 Task: Look for space in Shorāpur, India from 15th June, 2023 to 21st June, 2023 for 5 adults in price range Rs.14000 to Rs.25000. Place can be entire place with 3 bedrooms having 3 beds and 3 bathrooms. Property type can be house, flat, guest house. Booking option can be shelf check-in. Required host language is English.
Action: Mouse moved to (471, 73)
Screenshot: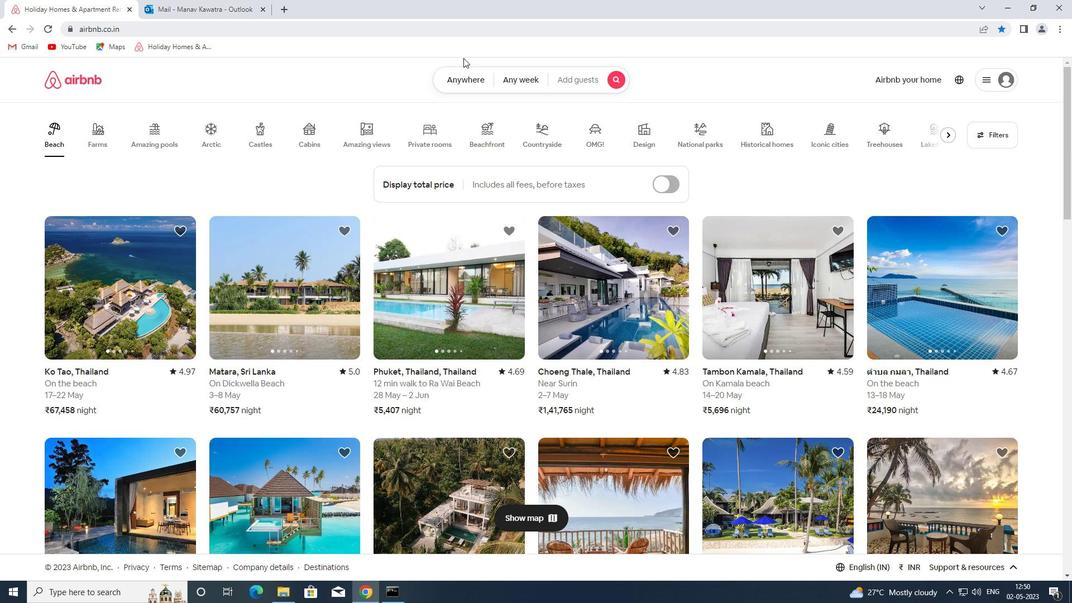 
Action: Mouse pressed left at (471, 73)
Screenshot: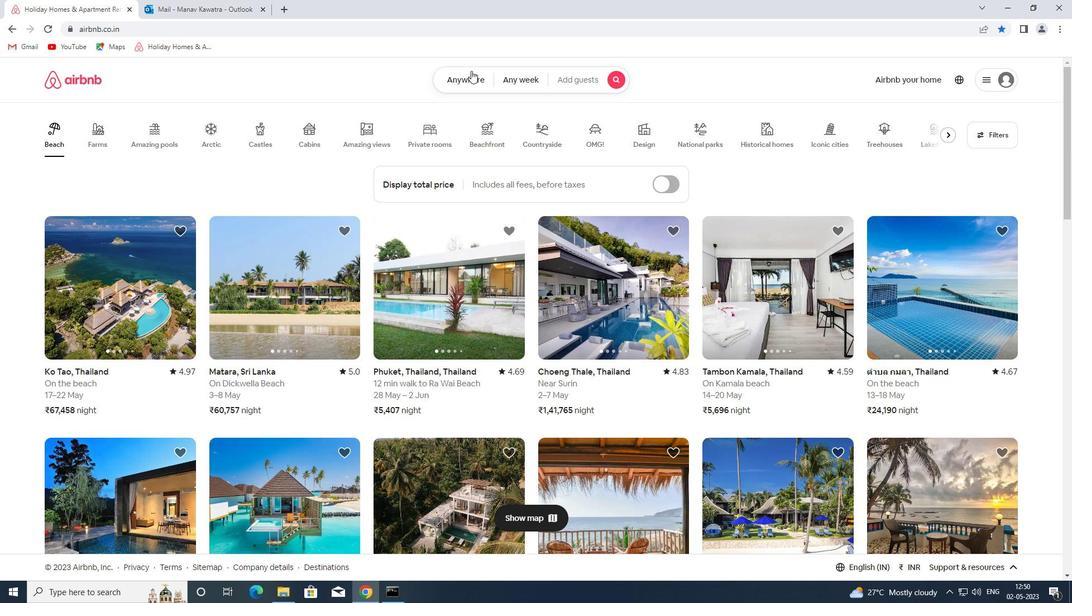 
Action: Mouse moved to (398, 125)
Screenshot: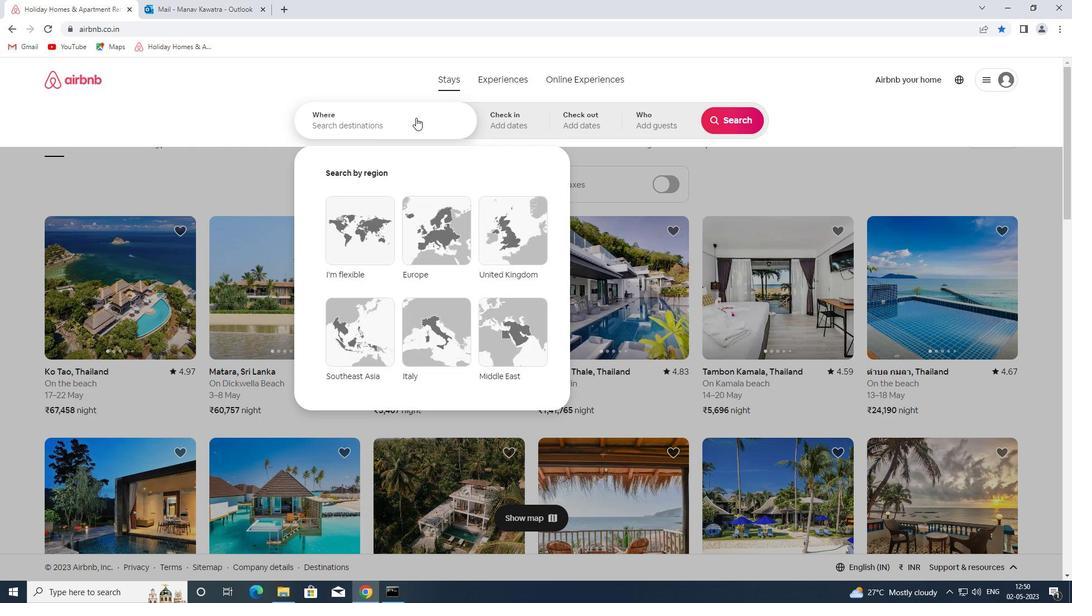 
Action: Mouse pressed left at (398, 125)
Screenshot: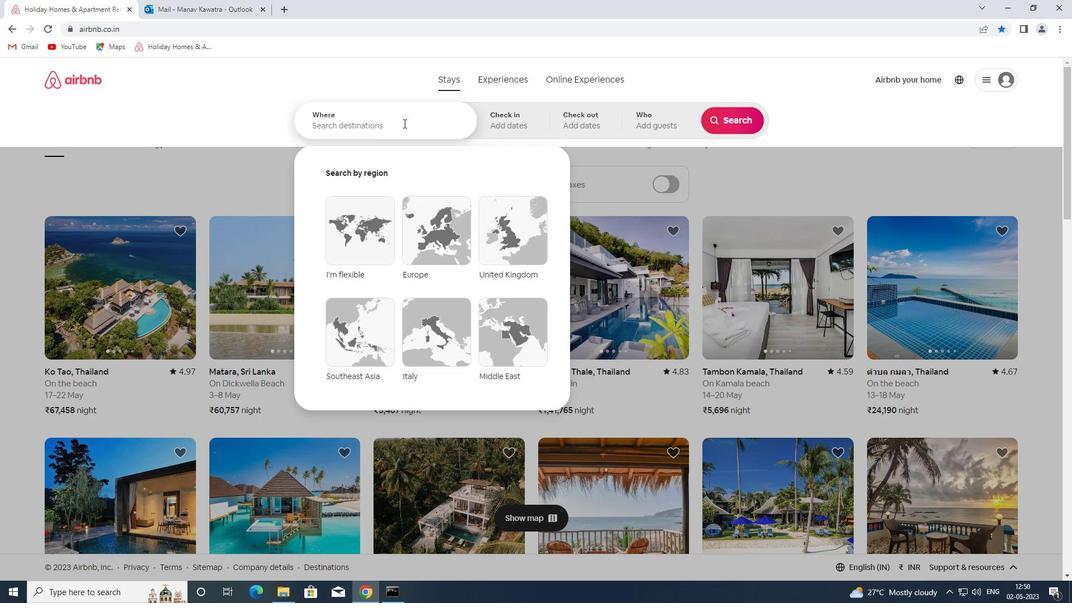 
Action: Mouse moved to (418, 121)
Screenshot: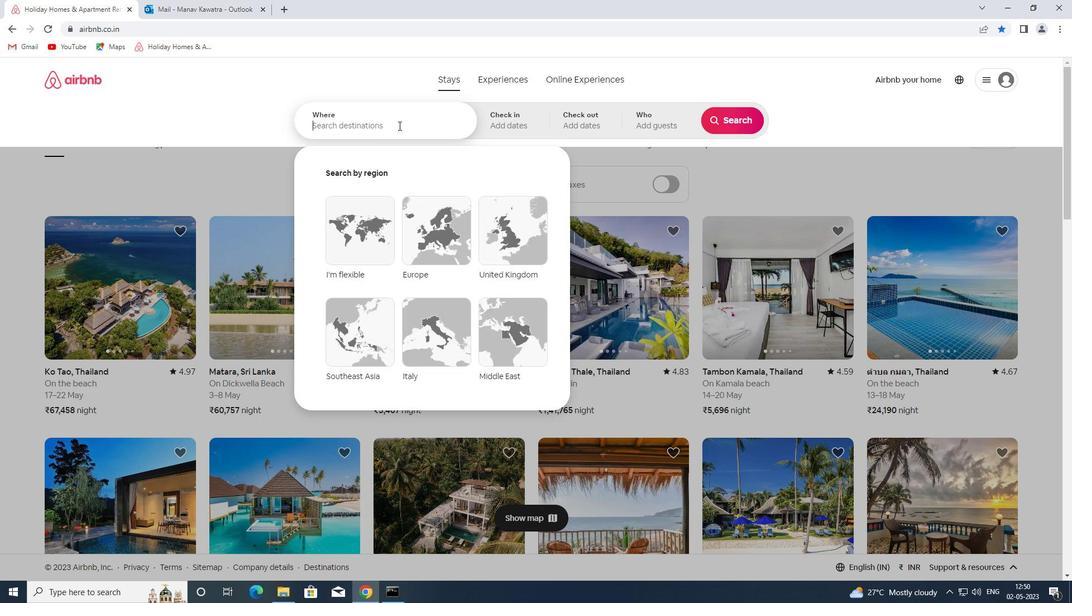 
Action: Key pressed shorapur<Key.space>india<Key.enter>
Screenshot: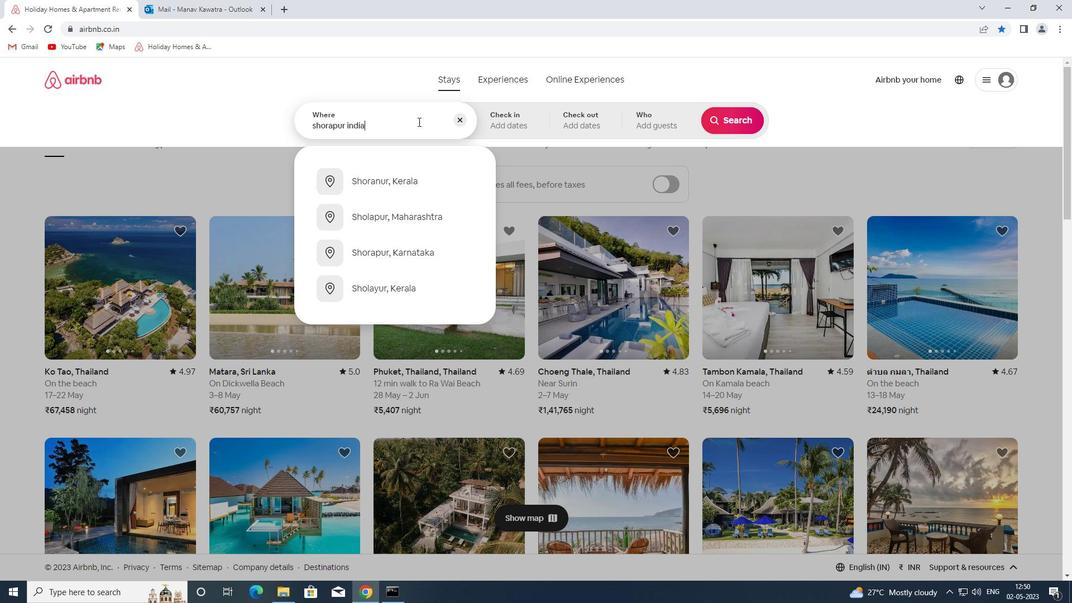 
Action: Mouse moved to (669, 311)
Screenshot: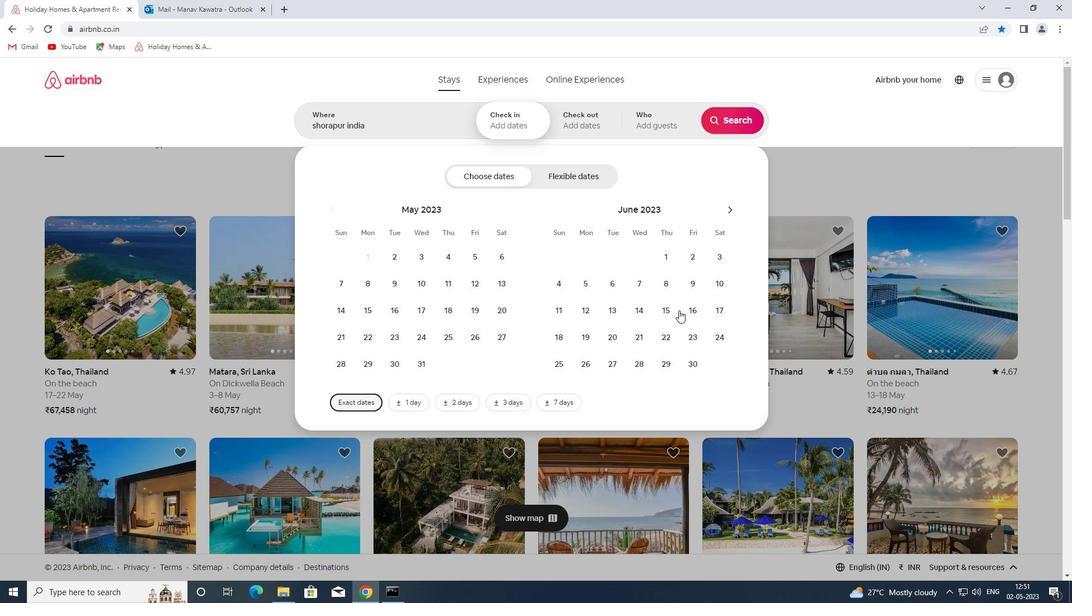 
Action: Mouse pressed left at (669, 311)
Screenshot: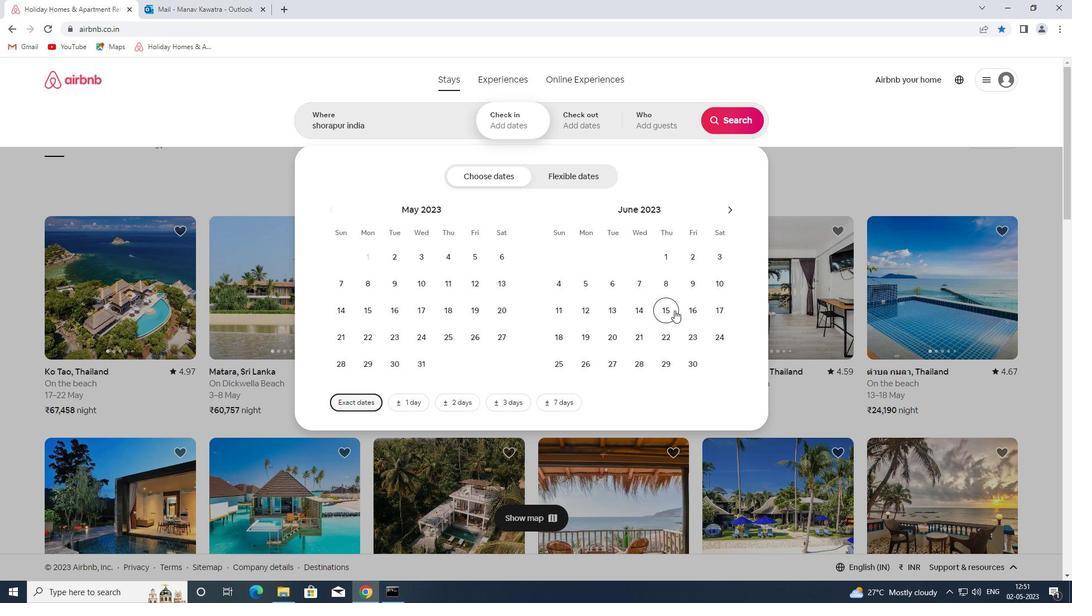 
Action: Mouse moved to (630, 341)
Screenshot: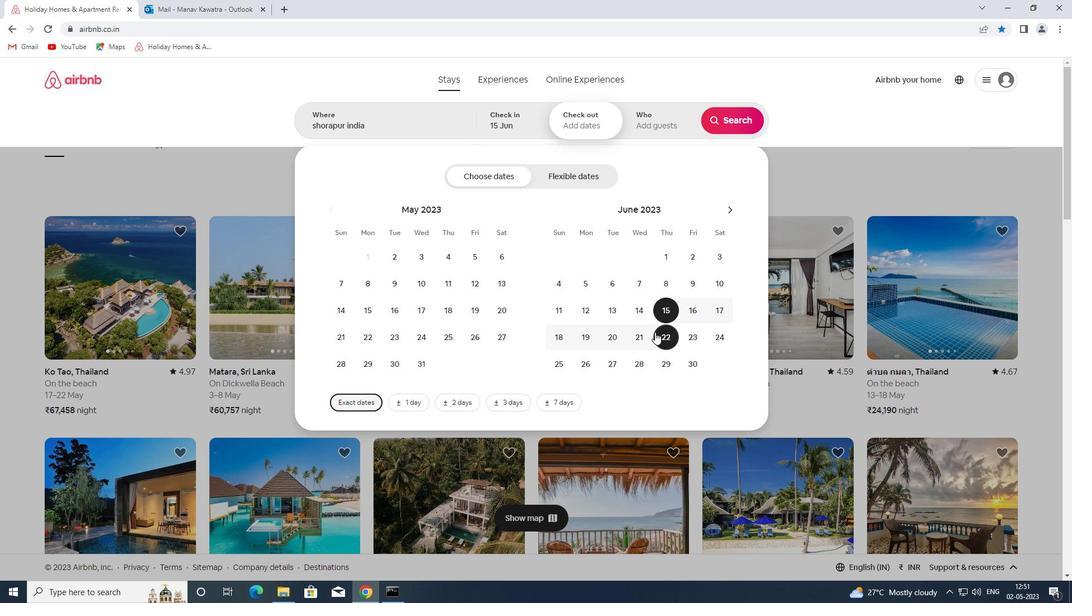 
Action: Mouse pressed left at (630, 341)
Screenshot: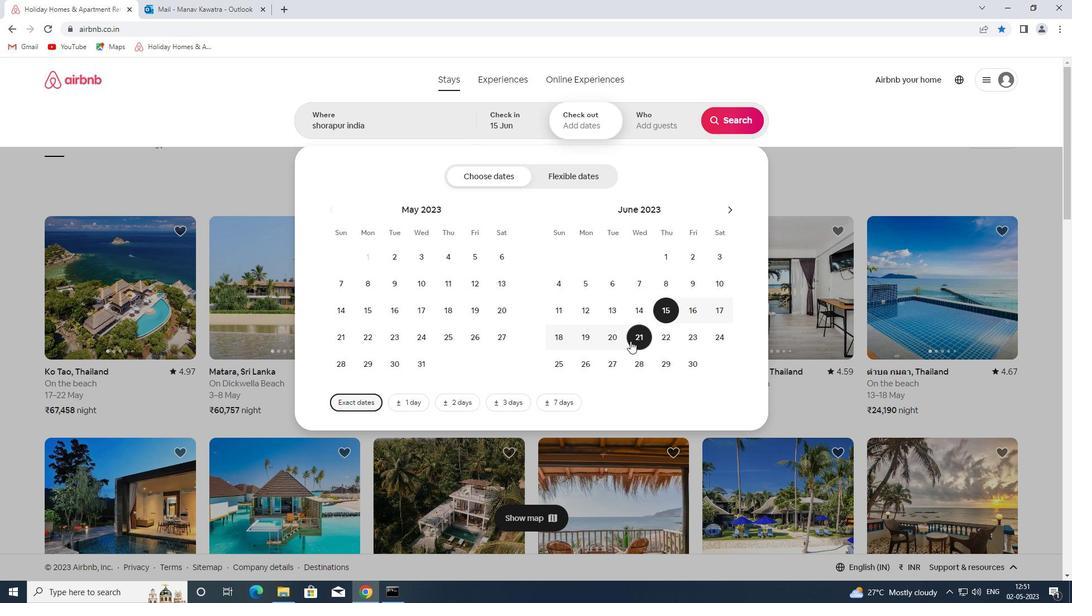 
Action: Mouse moved to (663, 121)
Screenshot: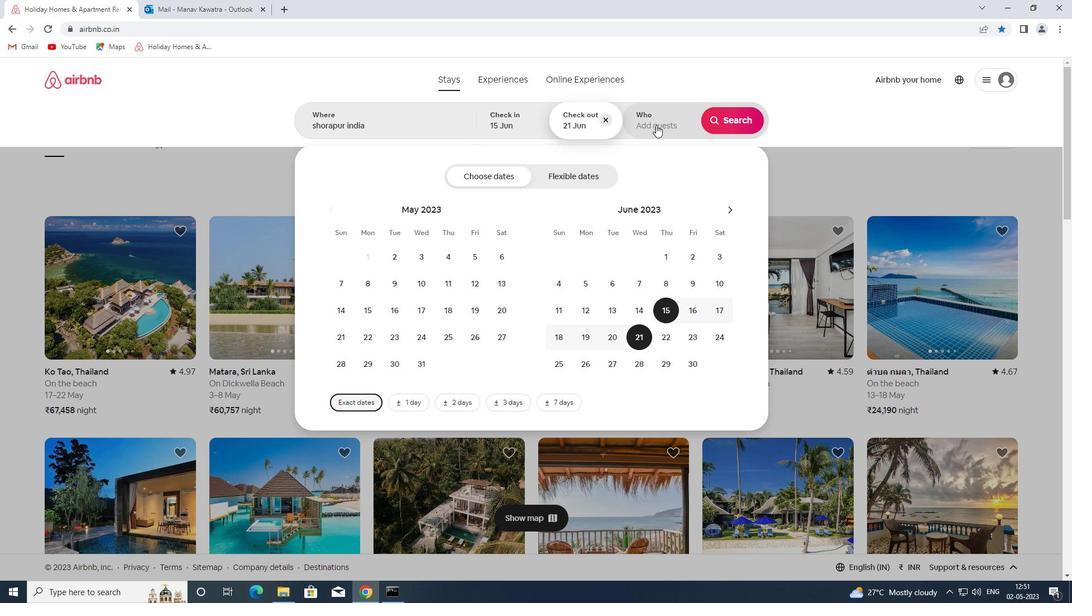 
Action: Mouse pressed left at (663, 121)
Screenshot: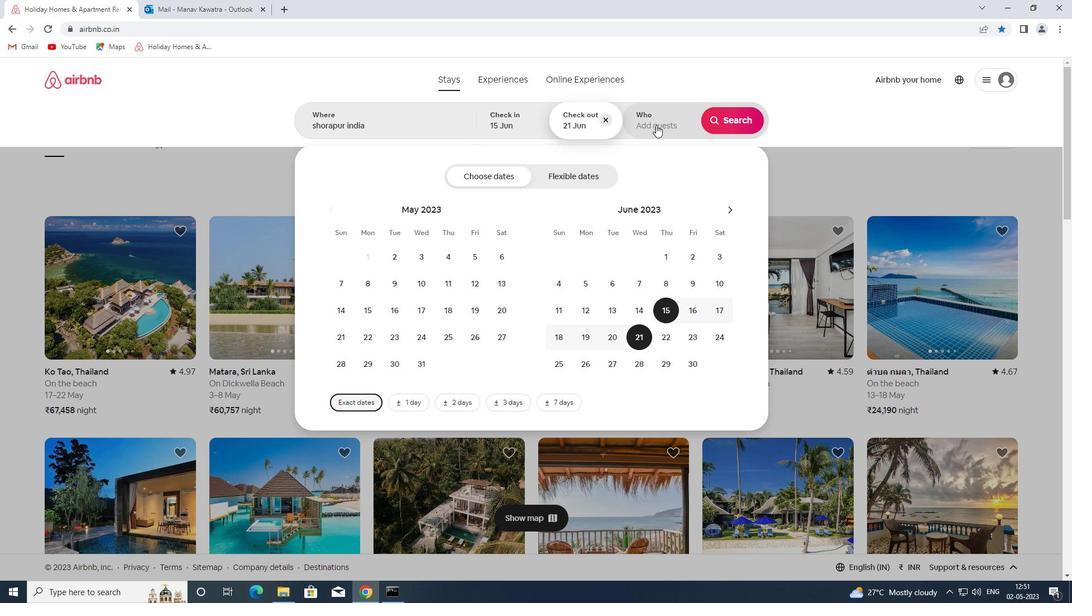 
Action: Mouse moved to (742, 179)
Screenshot: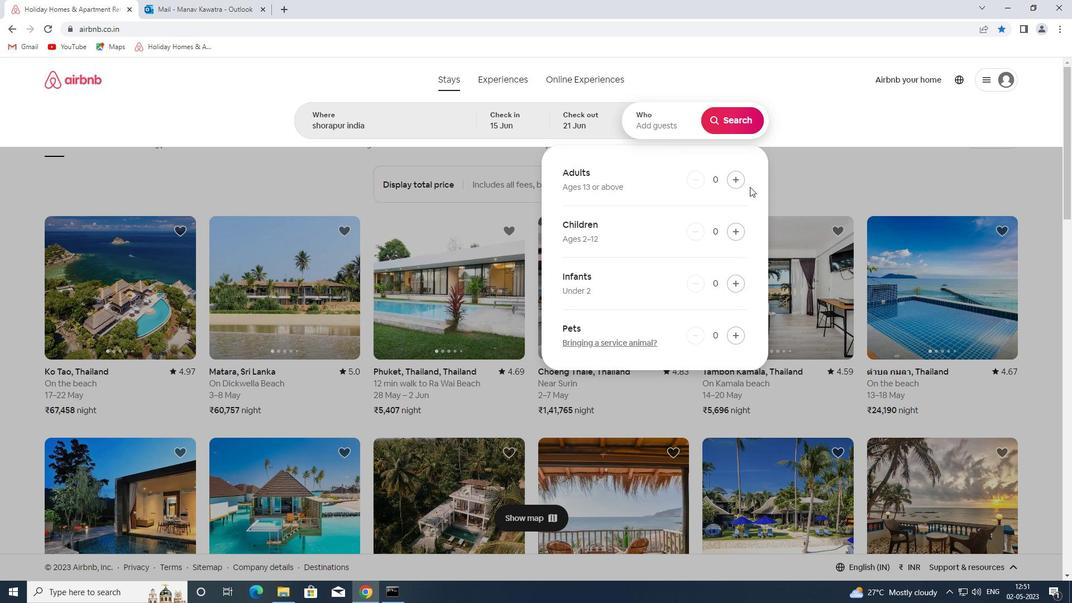 
Action: Mouse pressed left at (742, 179)
Screenshot: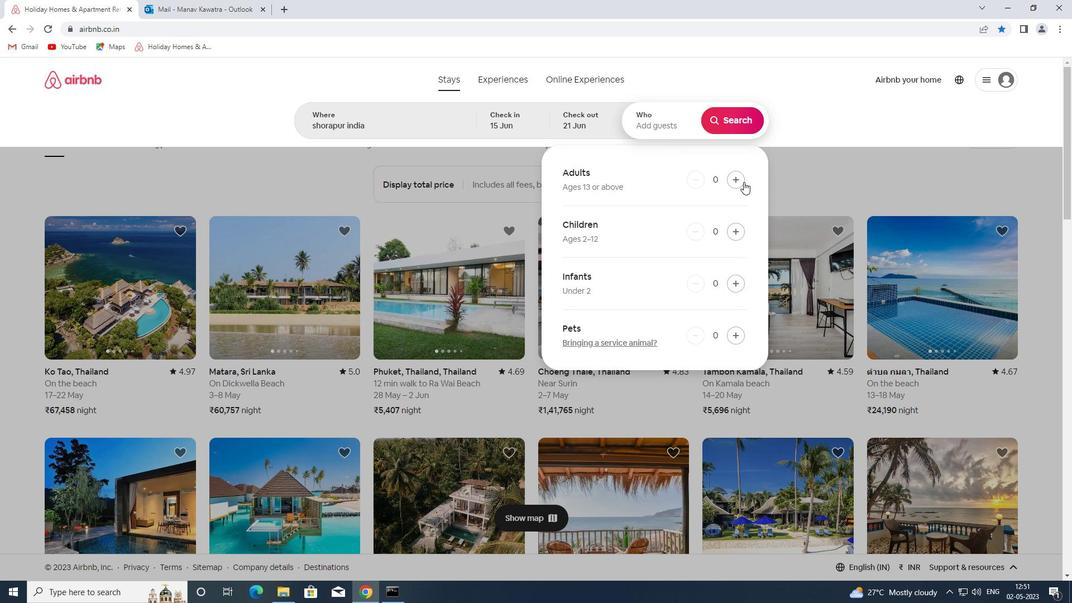 
Action: Mouse moved to (741, 178)
Screenshot: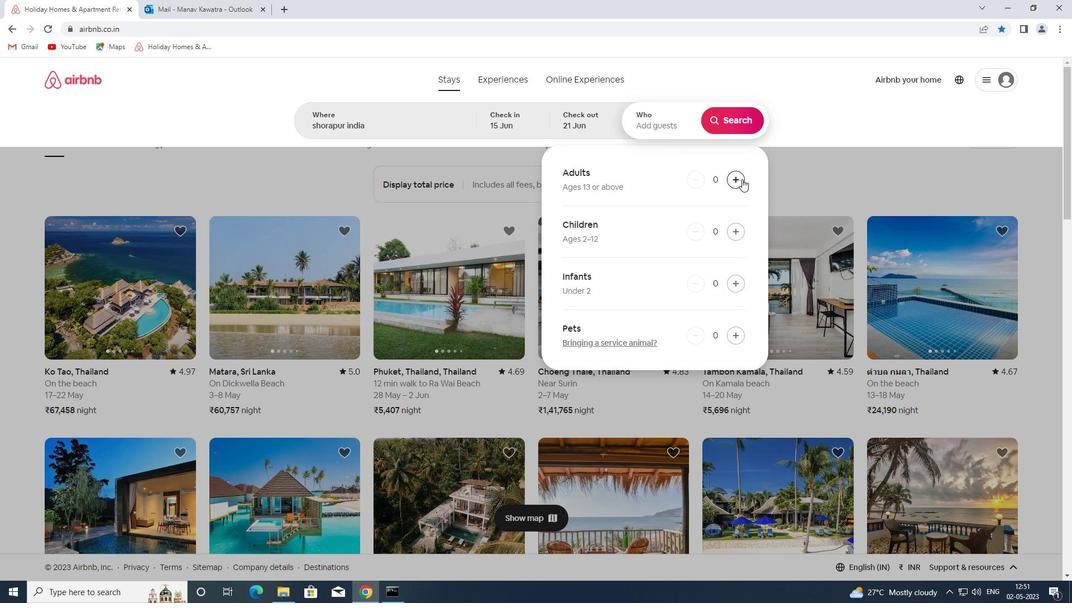 
Action: Mouse pressed left at (741, 178)
Screenshot: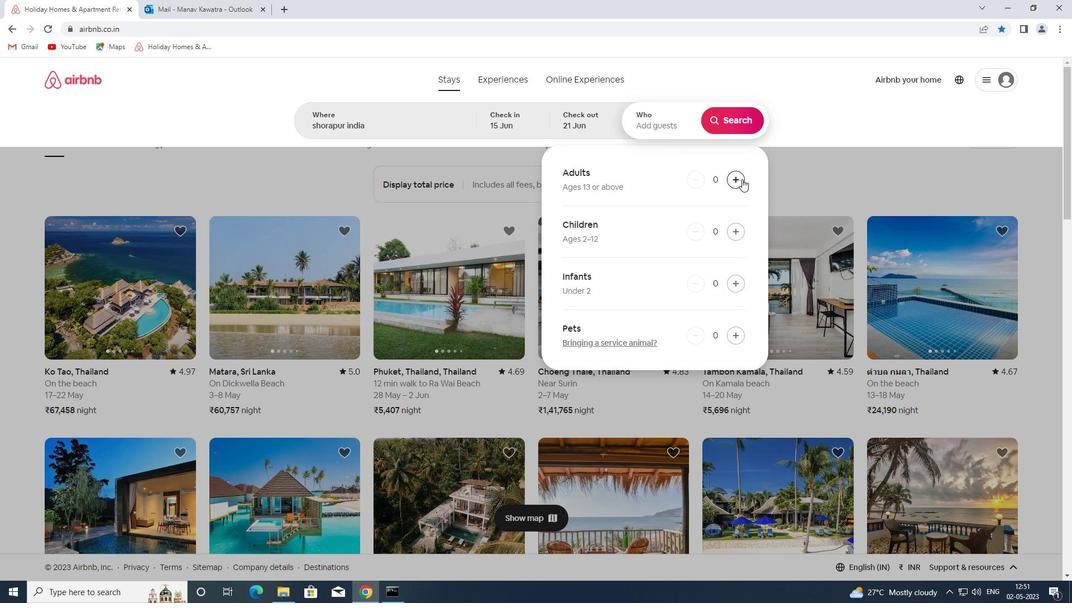 
Action: Mouse pressed left at (741, 178)
Screenshot: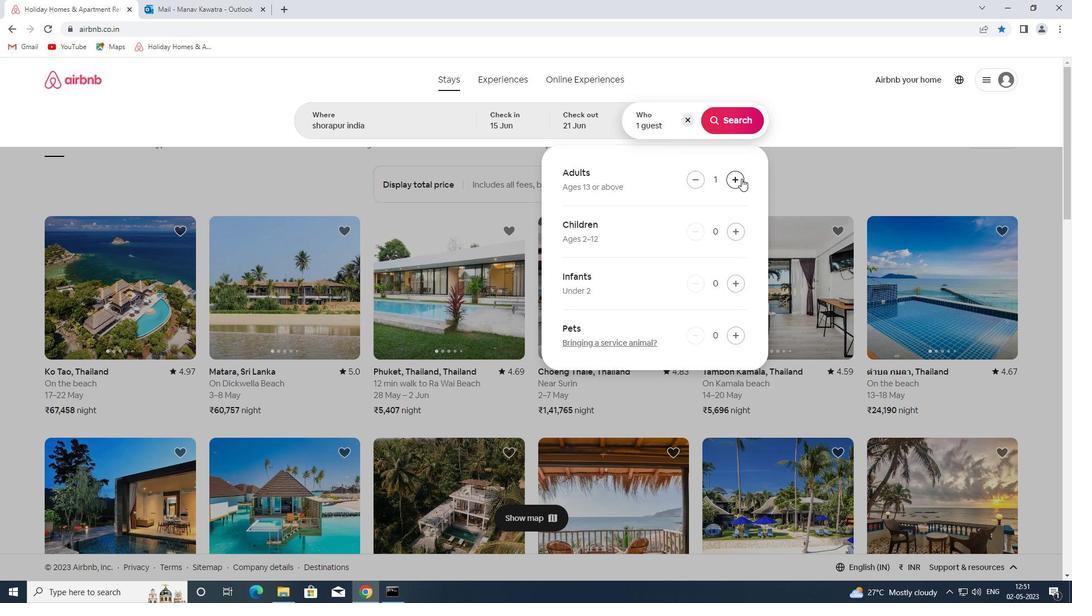 
Action: Mouse pressed left at (741, 178)
Screenshot: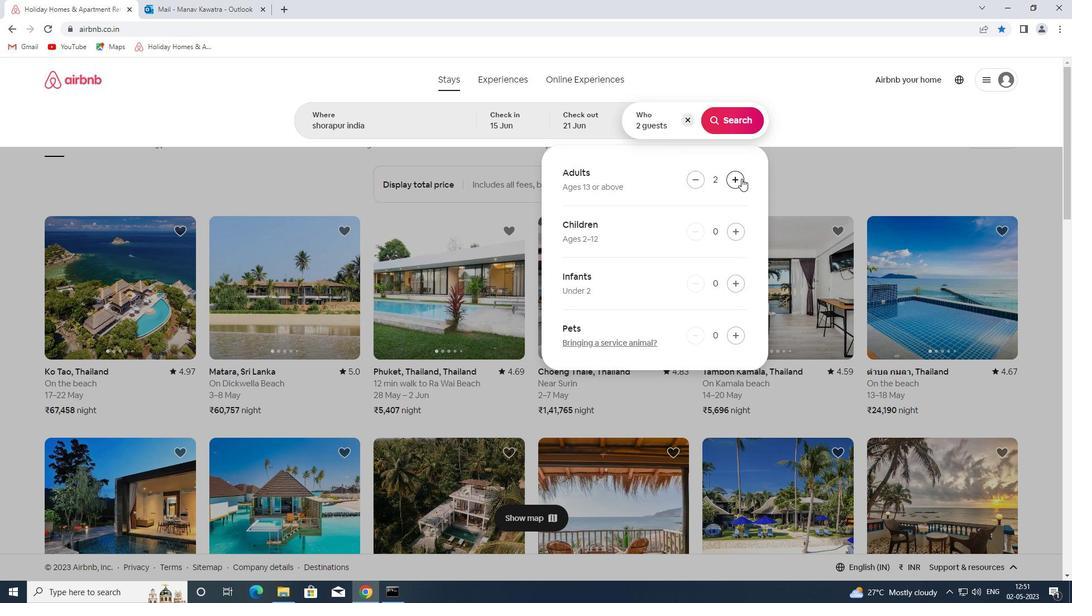 
Action: Mouse pressed left at (741, 178)
Screenshot: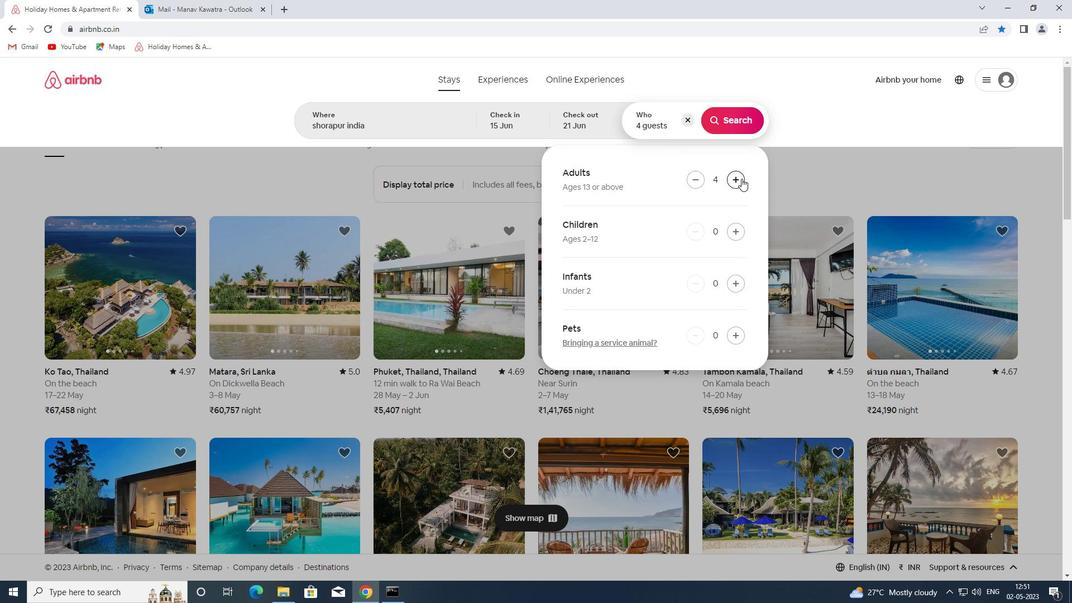
Action: Mouse moved to (731, 125)
Screenshot: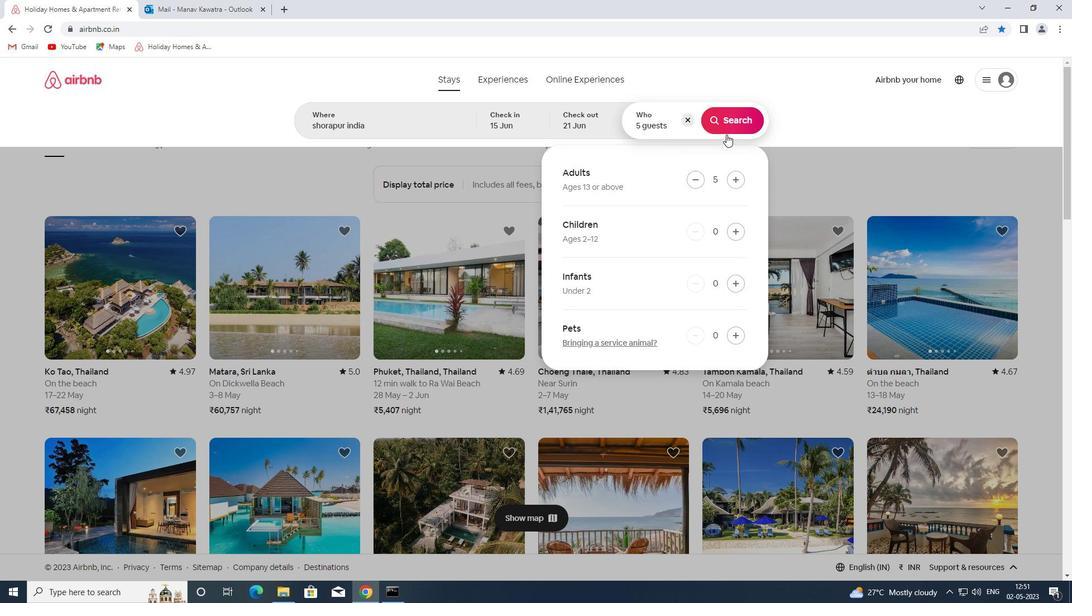 
Action: Mouse pressed left at (731, 125)
Screenshot: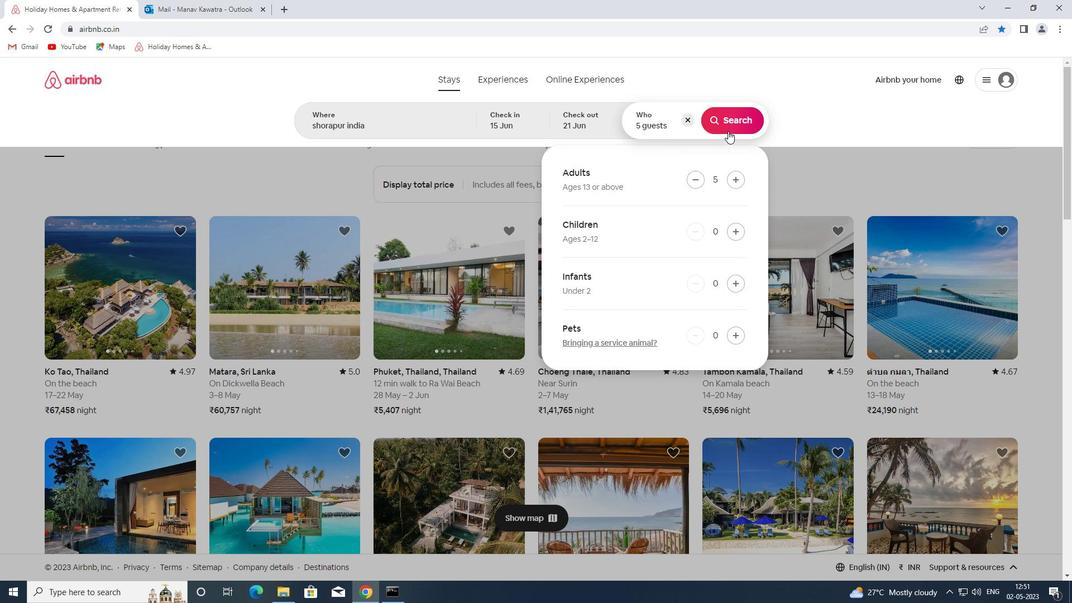 
Action: Mouse moved to (1013, 122)
Screenshot: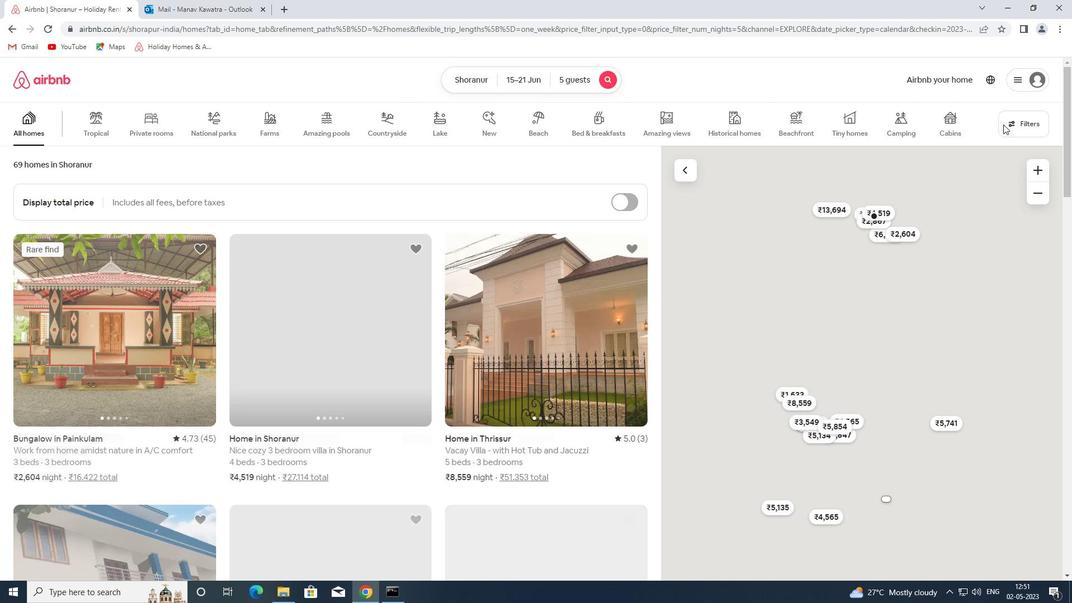 
Action: Mouse pressed left at (1013, 122)
Screenshot: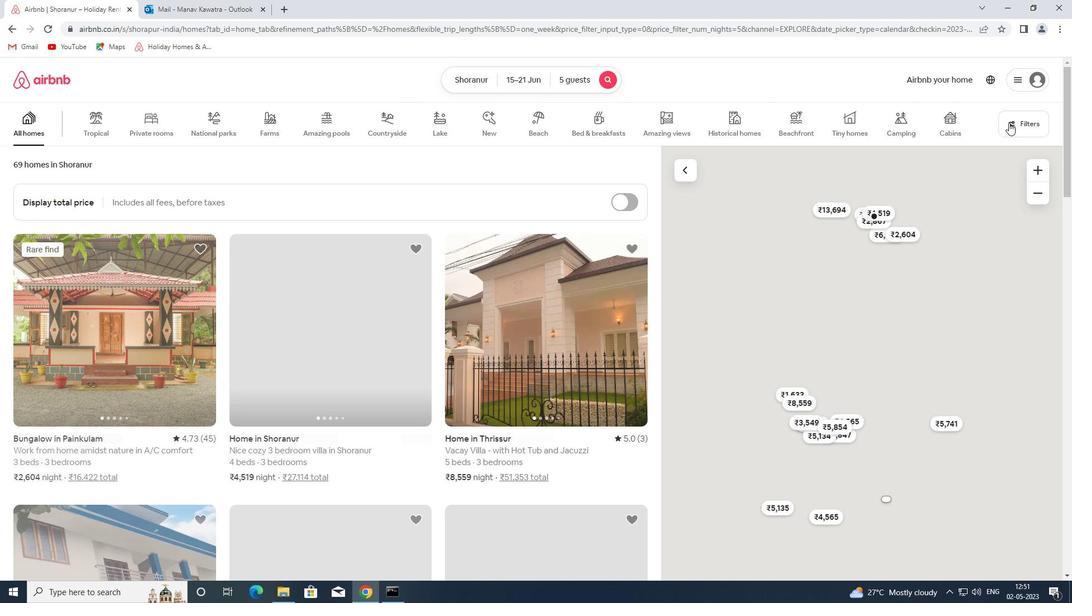 
Action: Mouse moved to (398, 265)
Screenshot: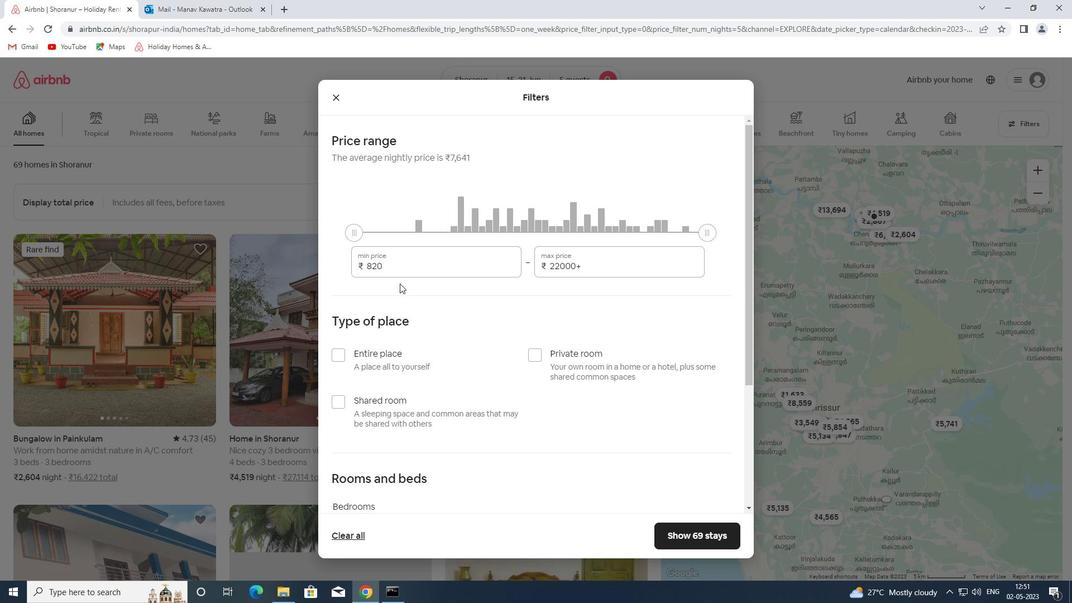 
Action: Mouse pressed left at (398, 265)
Screenshot: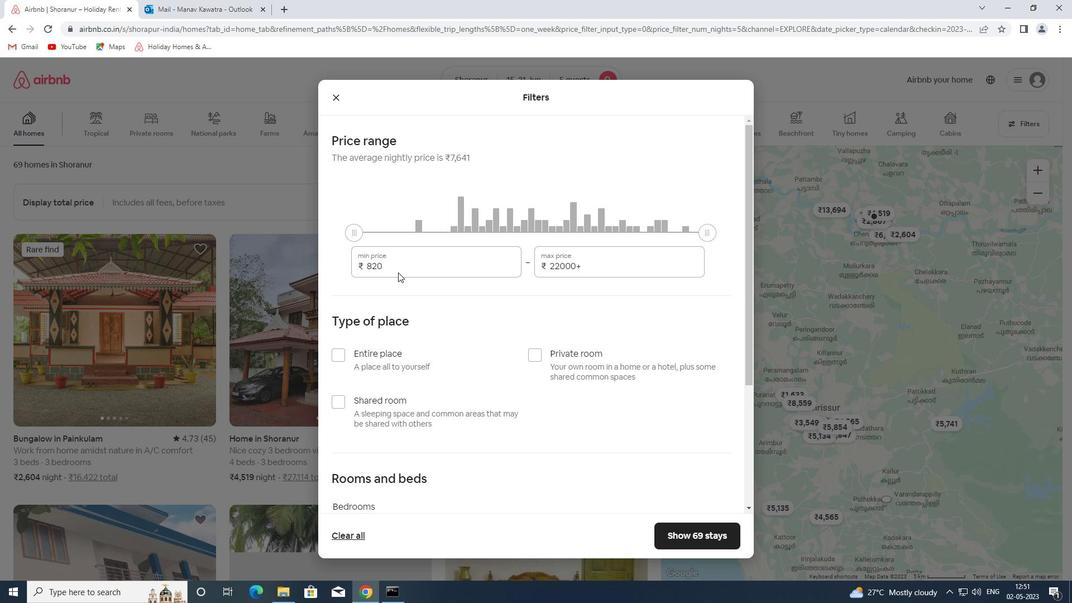 
Action: Mouse pressed left at (398, 265)
Screenshot: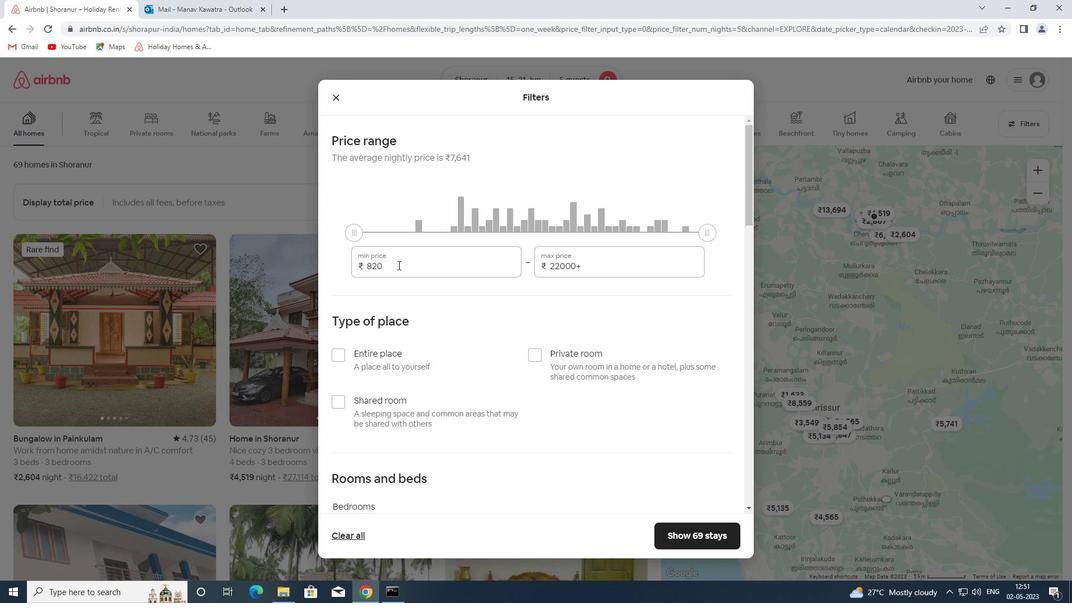 
Action: Key pressed 14000<Key.tab>25000
Screenshot: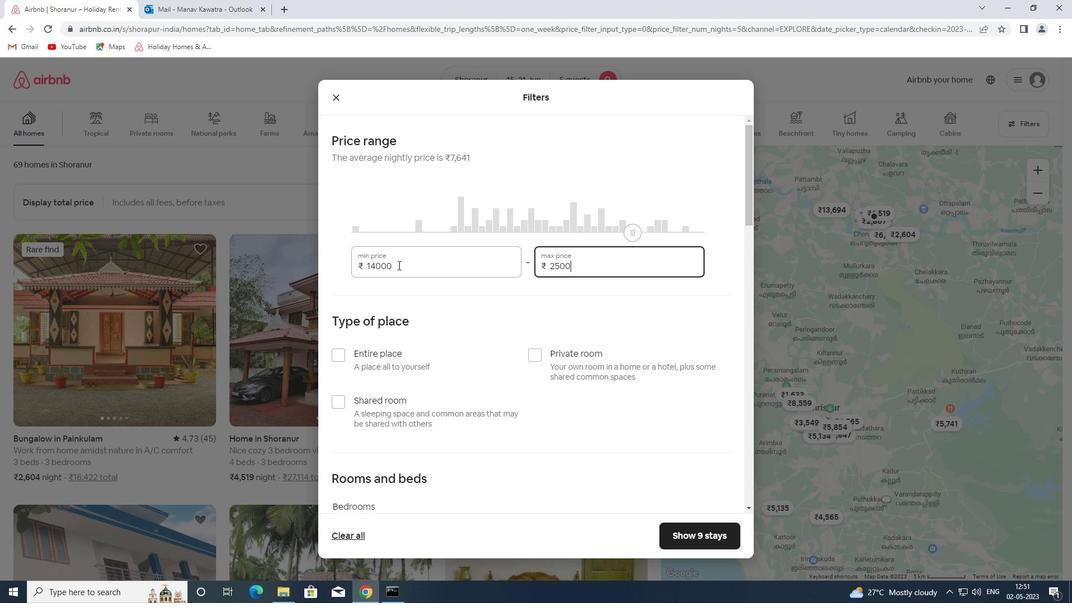 
Action: Mouse moved to (384, 357)
Screenshot: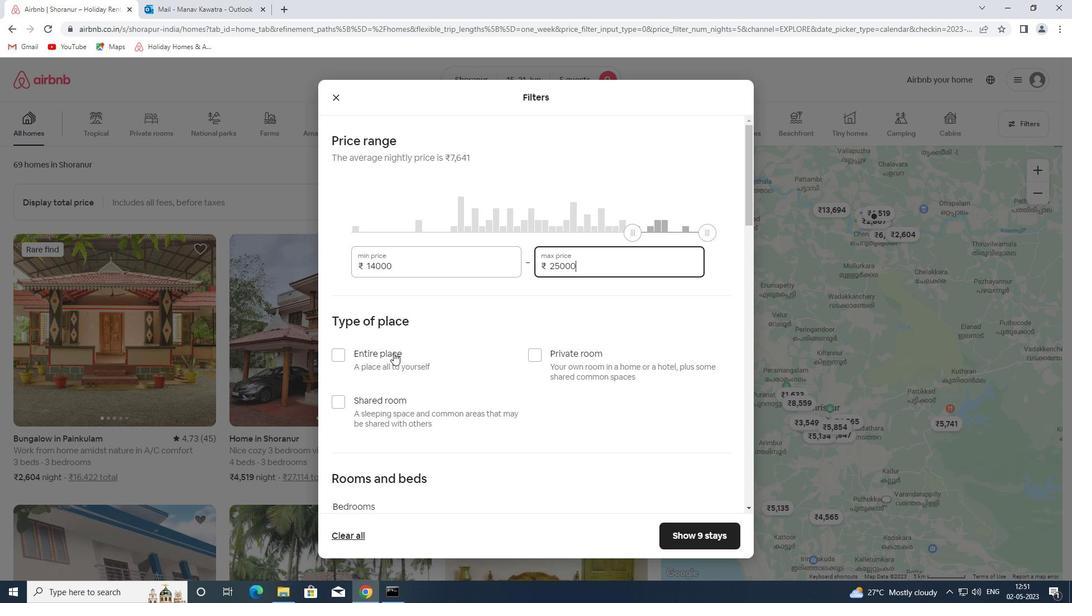 
Action: Mouse pressed left at (384, 357)
Screenshot: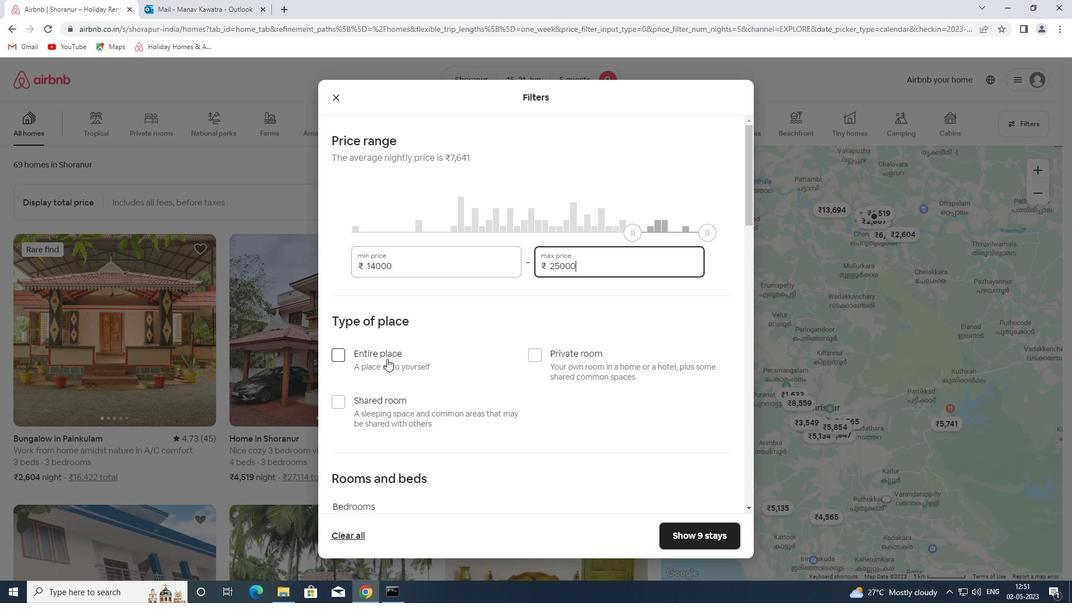 
Action: Mouse moved to (432, 335)
Screenshot: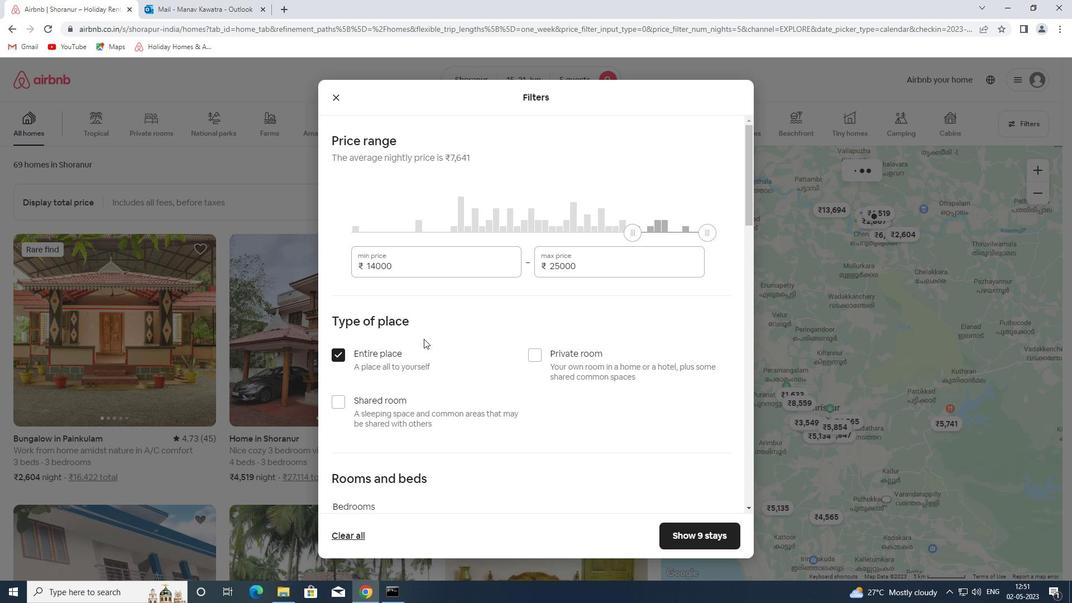 
Action: Mouse scrolled (432, 334) with delta (0, 0)
Screenshot: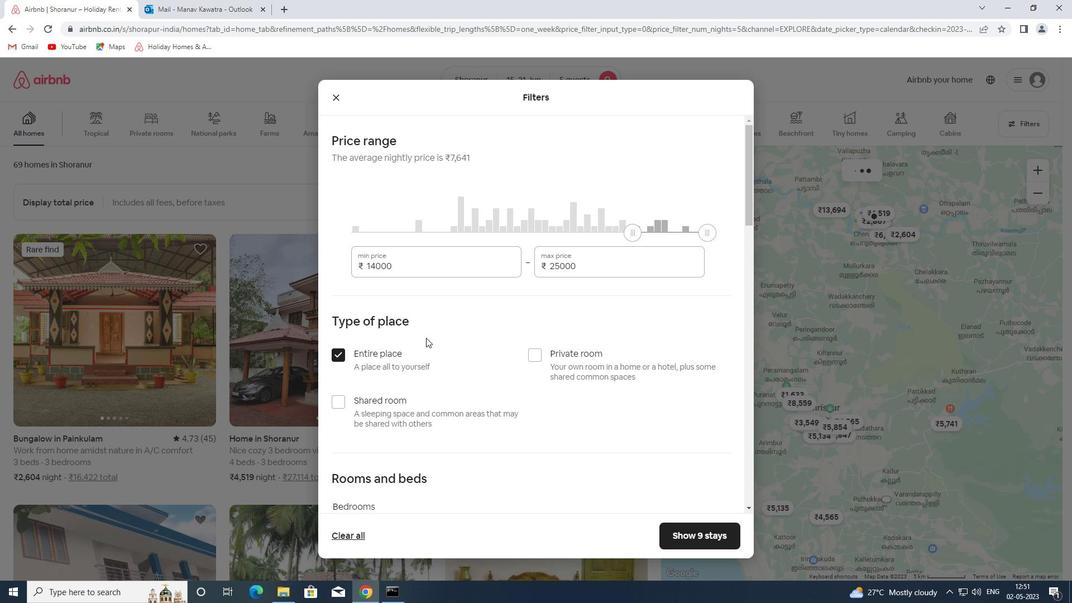 
Action: Mouse scrolled (432, 334) with delta (0, 0)
Screenshot: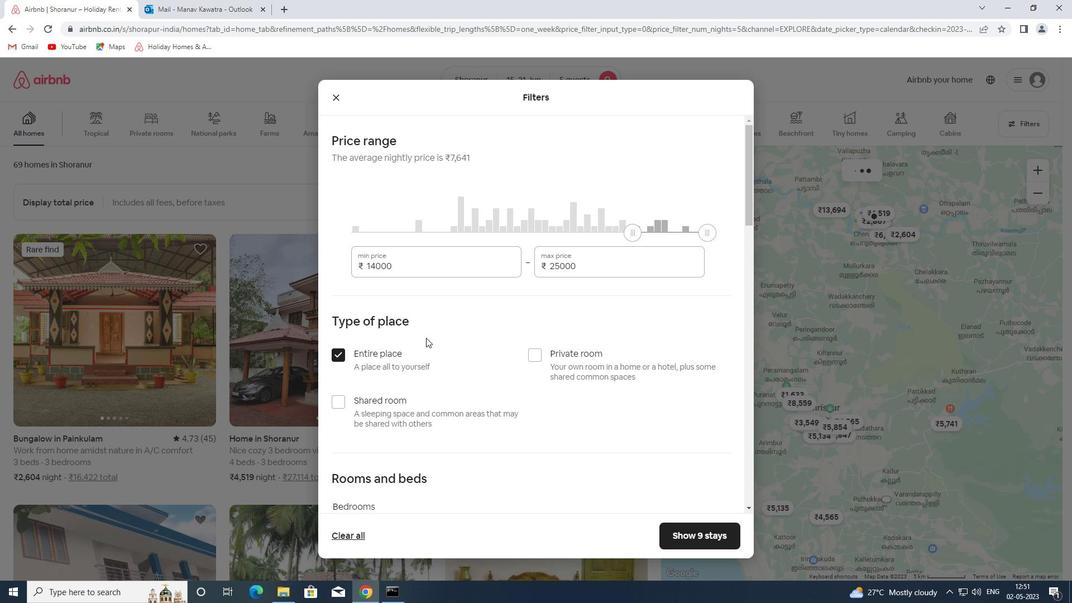 
Action: Mouse scrolled (432, 334) with delta (0, 0)
Screenshot: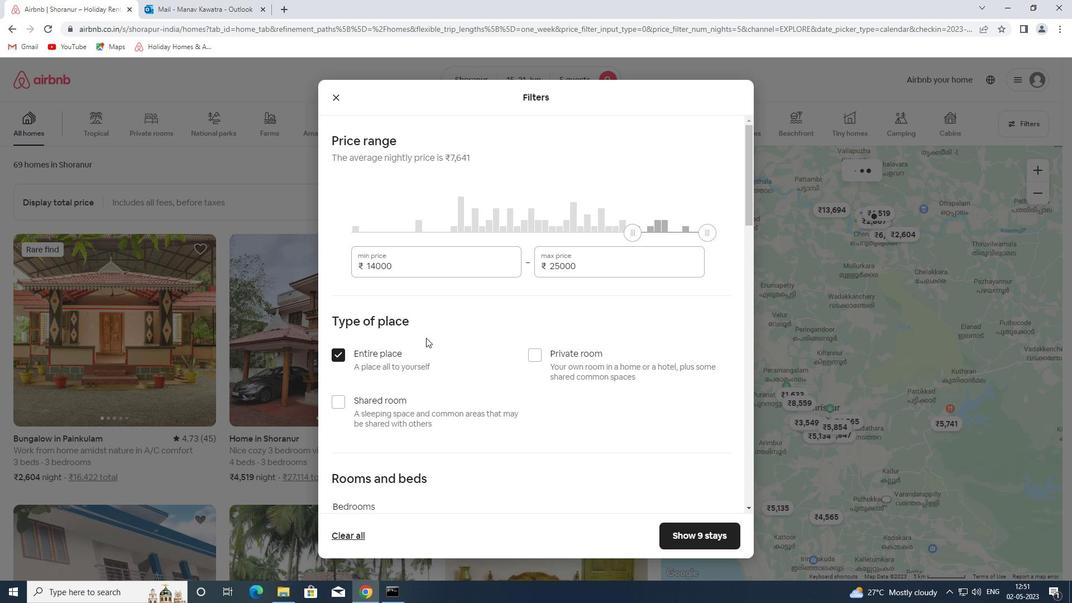 
Action: Mouse scrolled (432, 334) with delta (0, 0)
Screenshot: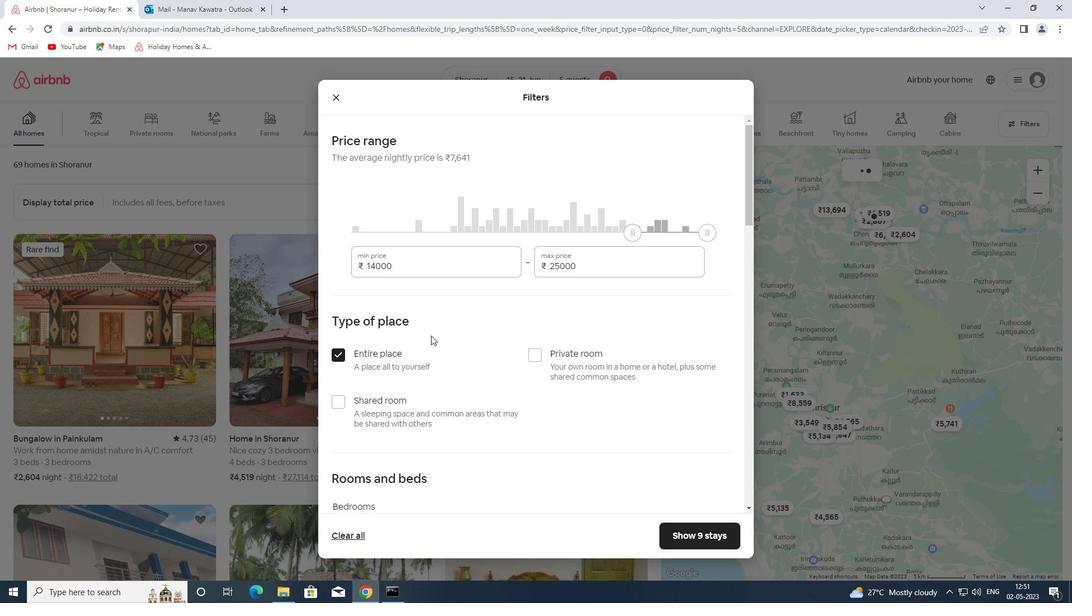 
Action: Mouse moved to (433, 335)
Screenshot: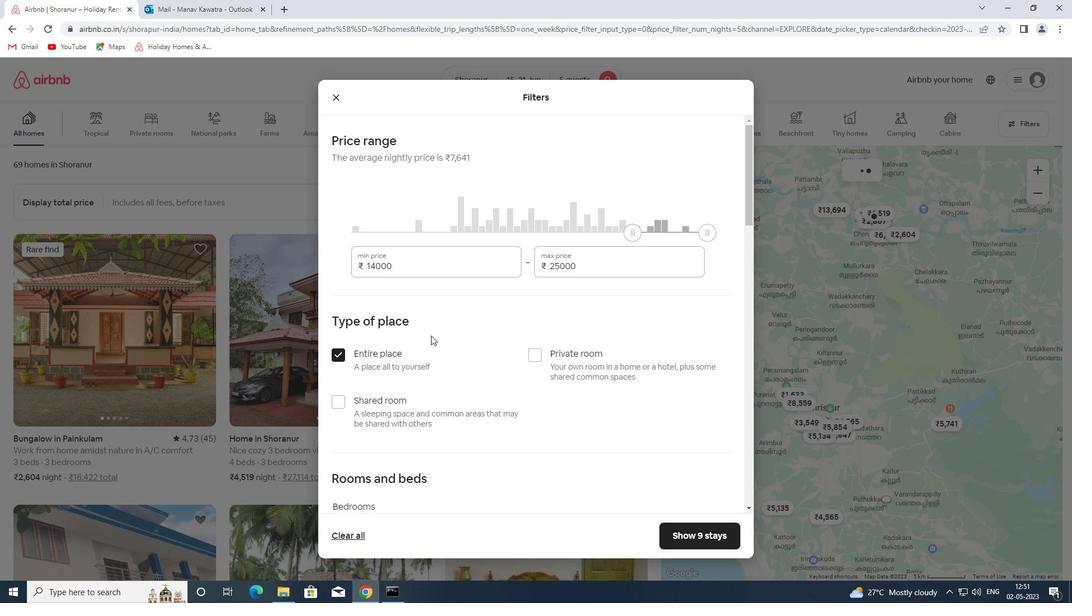 
Action: Mouse scrolled (433, 334) with delta (0, 0)
Screenshot: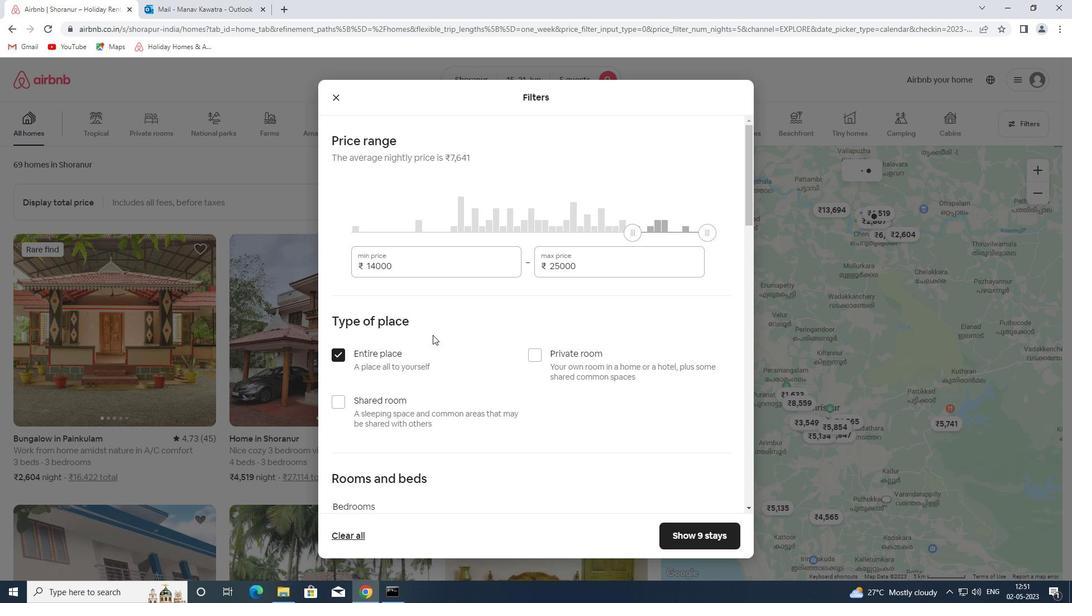 
Action: Mouse moved to (477, 254)
Screenshot: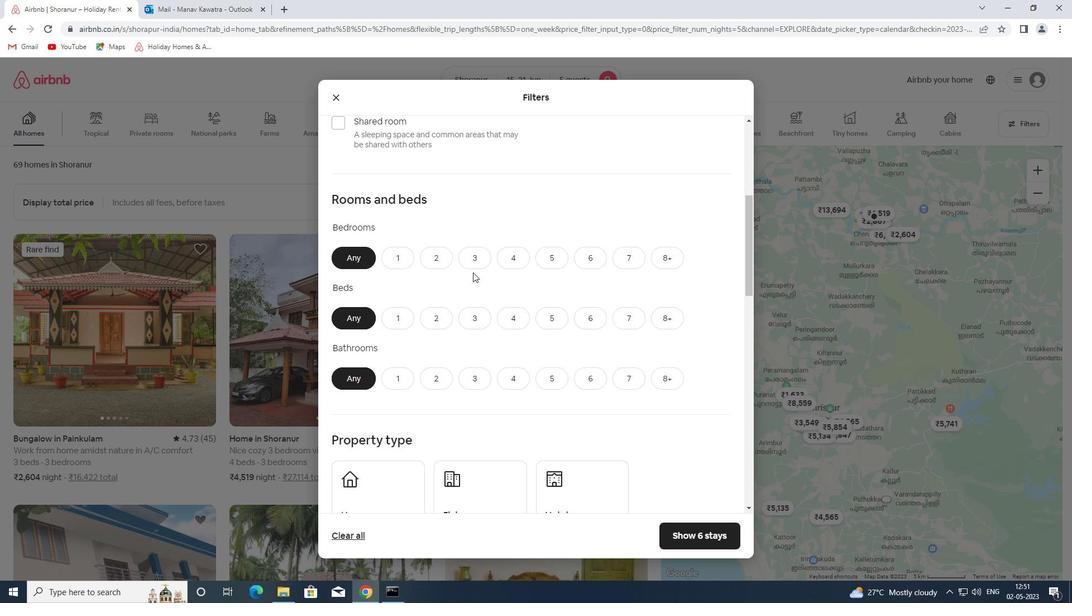 
Action: Mouse pressed left at (477, 254)
Screenshot: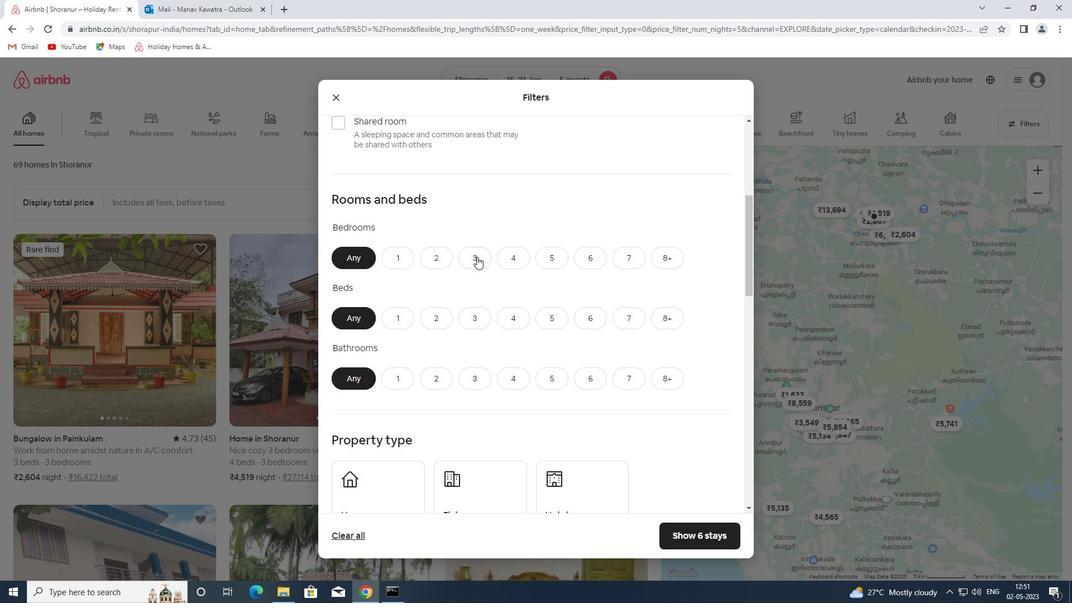 
Action: Mouse moved to (480, 315)
Screenshot: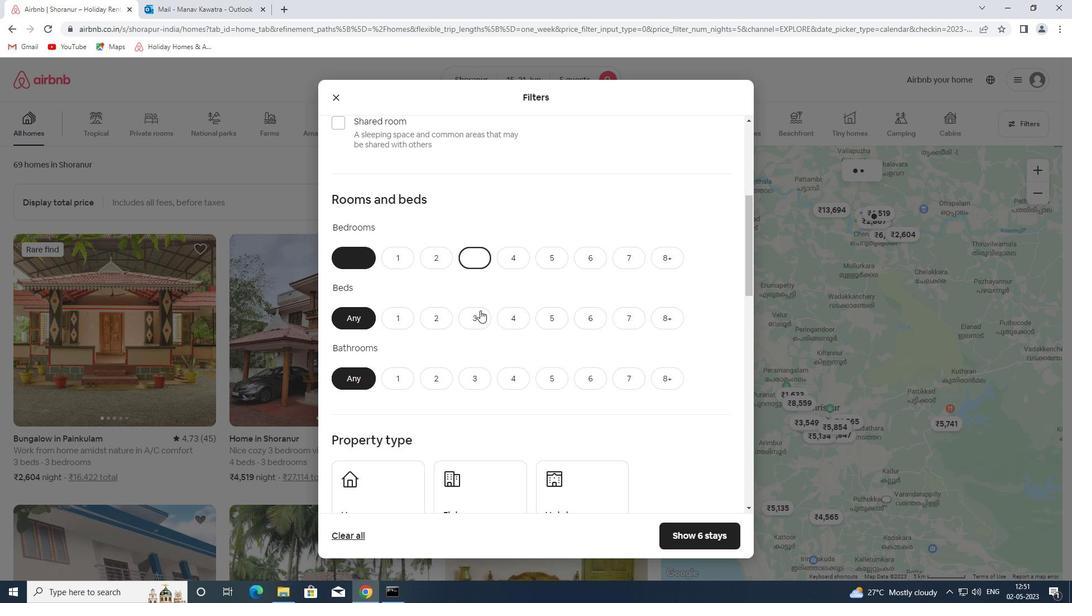 
Action: Mouse pressed left at (480, 315)
Screenshot: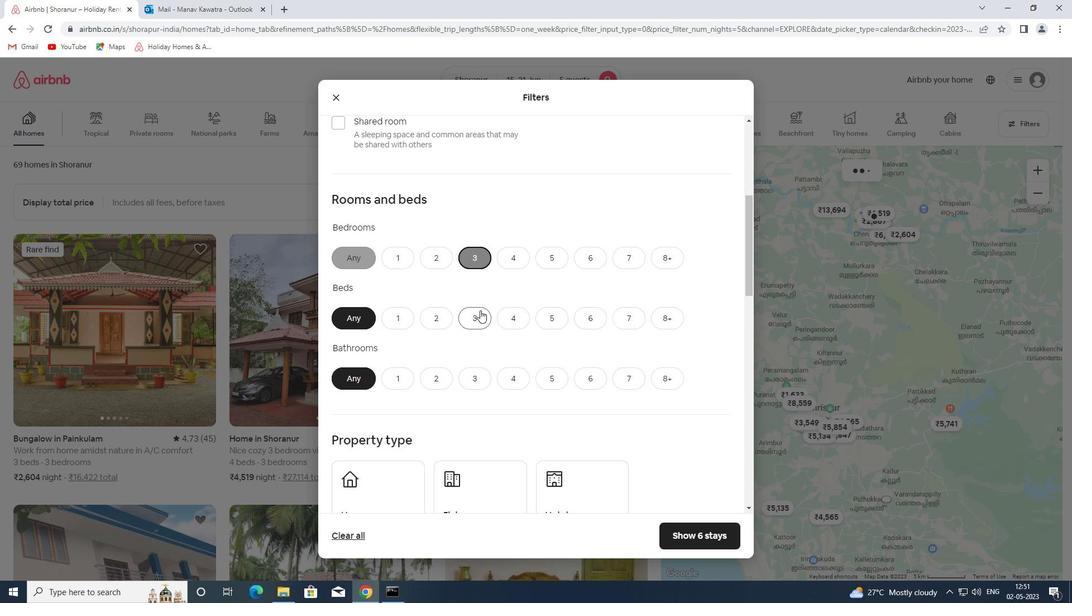 
Action: Mouse moved to (468, 381)
Screenshot: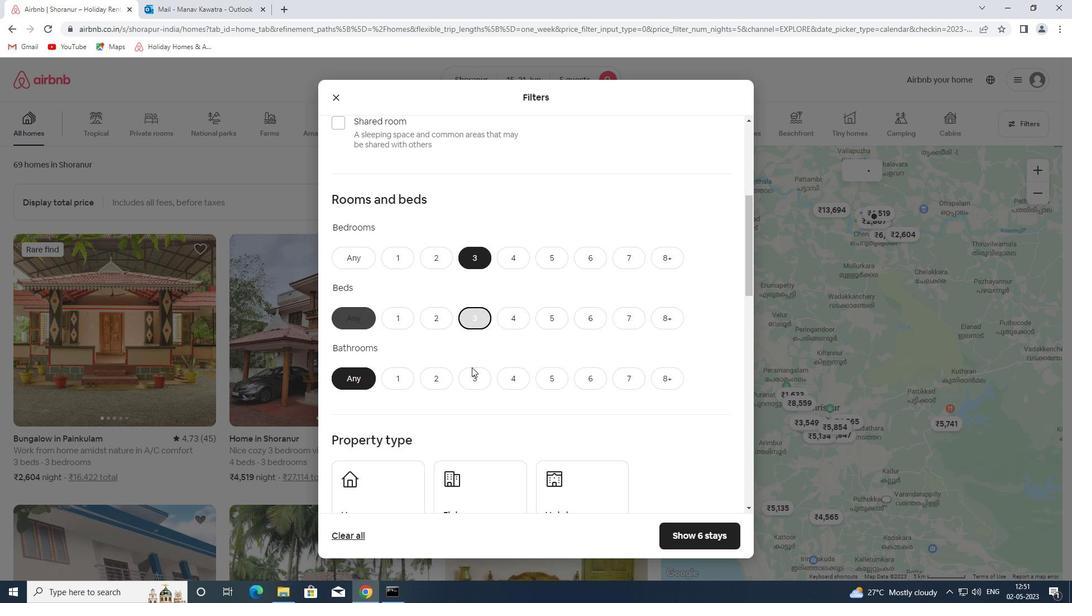 
Action: Mouse pressed left at (468, 381)
Screenshot: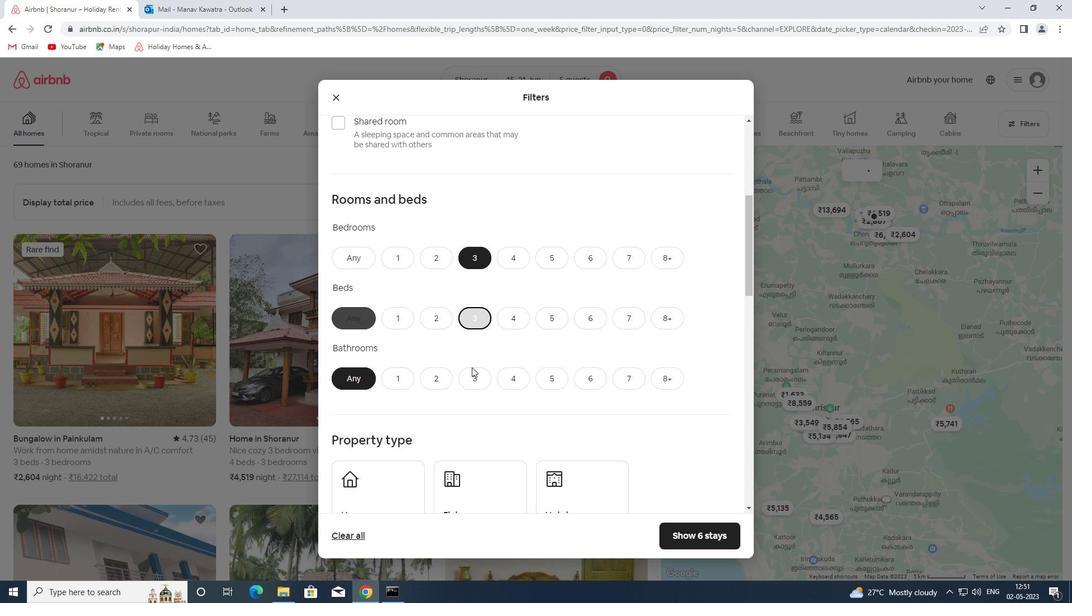 
Action: Mouse moved to (498, 333)
Screenshot: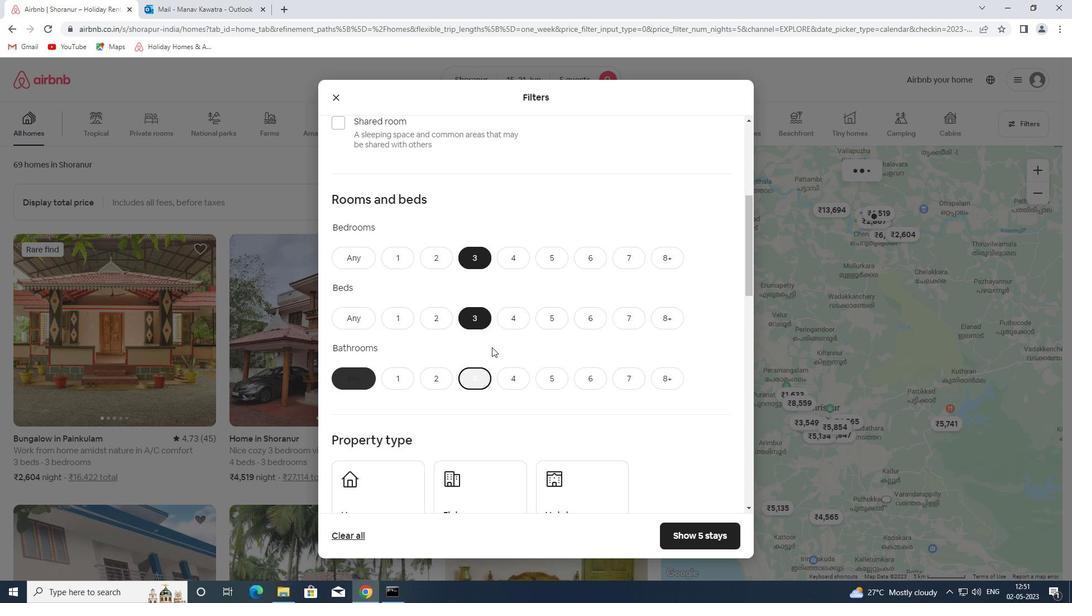 
Action: Mouse scrolled (498, 332) with delta (0, 0)
Screenshot: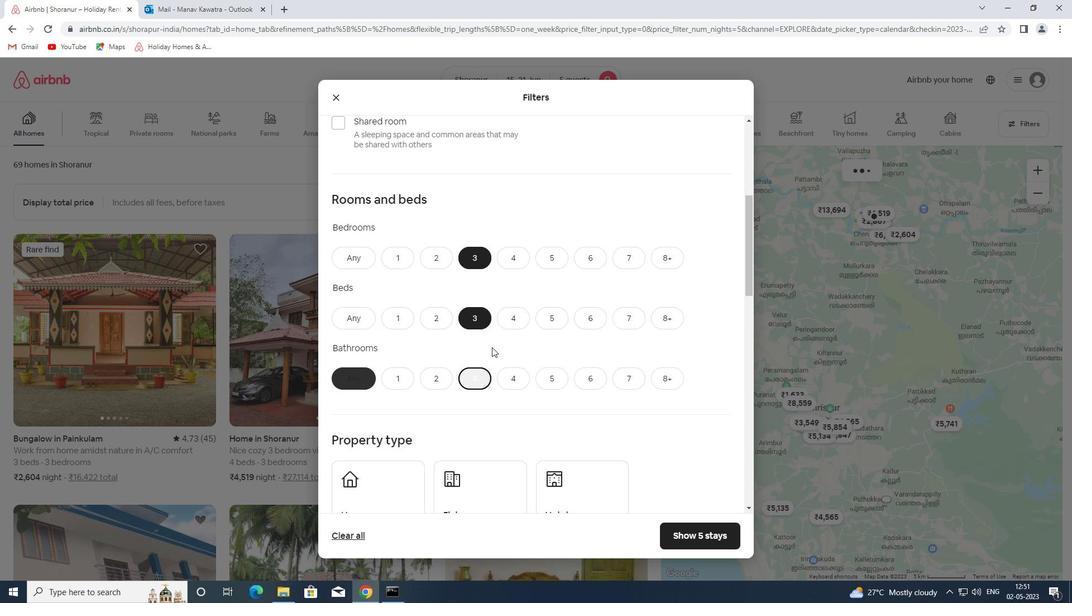 
Action: Mouse scrolled (498, 332) with delta (0, 0)
Screenshot: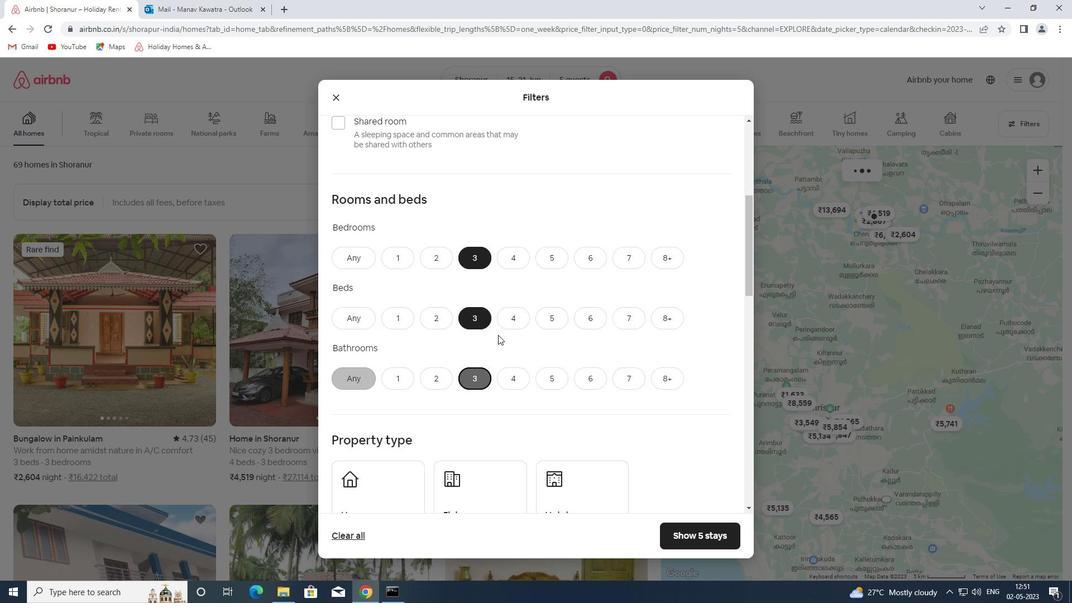 
Action: Mouse scrolled (498, 332) with delta (0, 0)
Screenshot: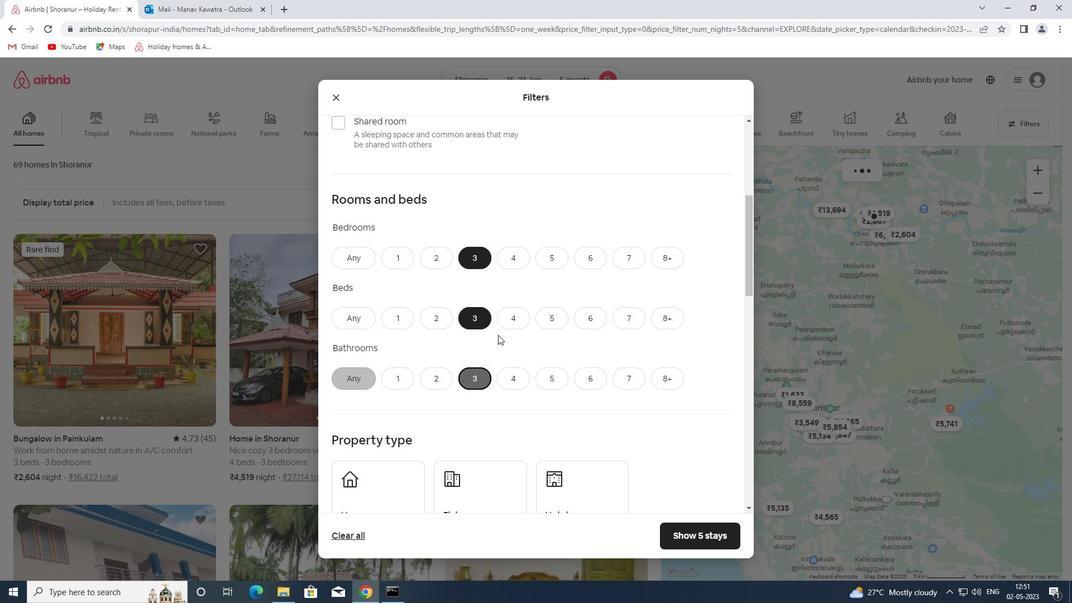 
Action: Mouse scrolled (498, 332) with delta (0, 0)
Screenshot: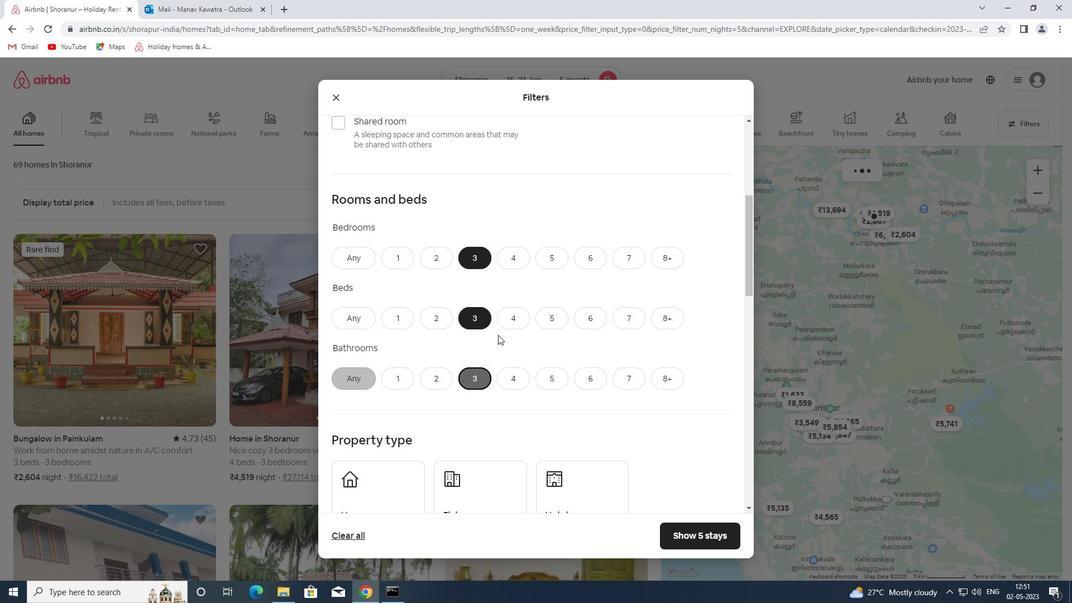 
Action: Mouse scrolled (498, 332) with delta (0, 0)
Screenshot: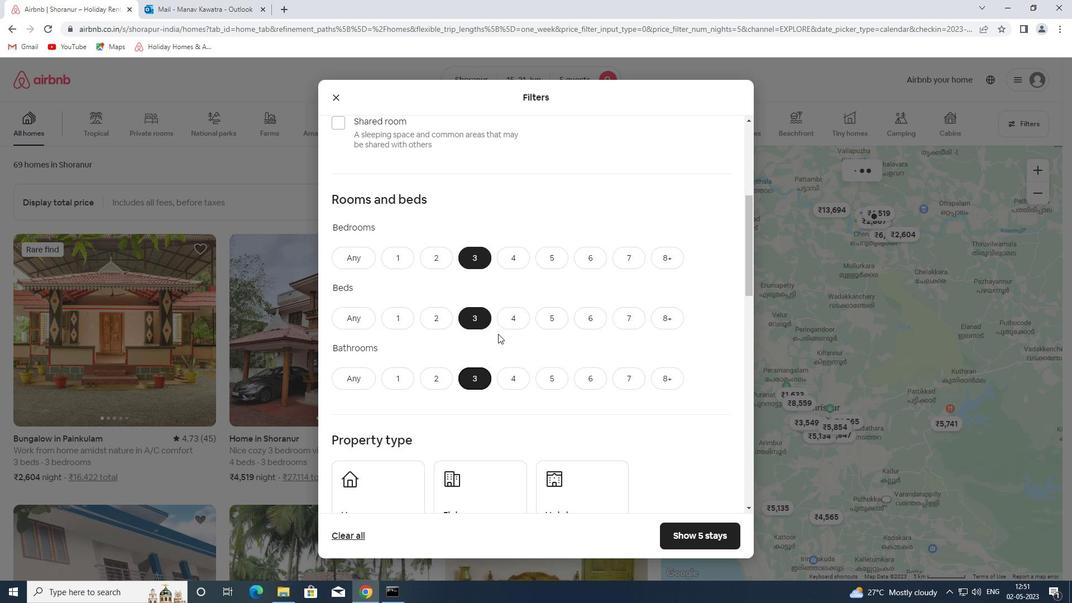 
Action: Mouse moved to (403, 238)
Screenshot: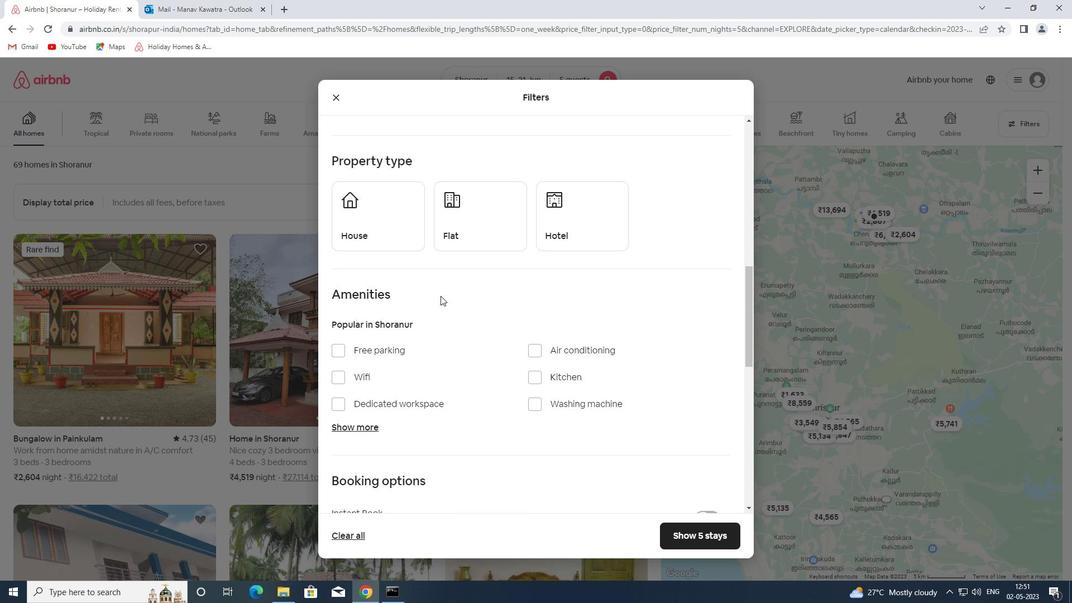 
Action: Mouse pressed left at (403, 238)
Screenshot: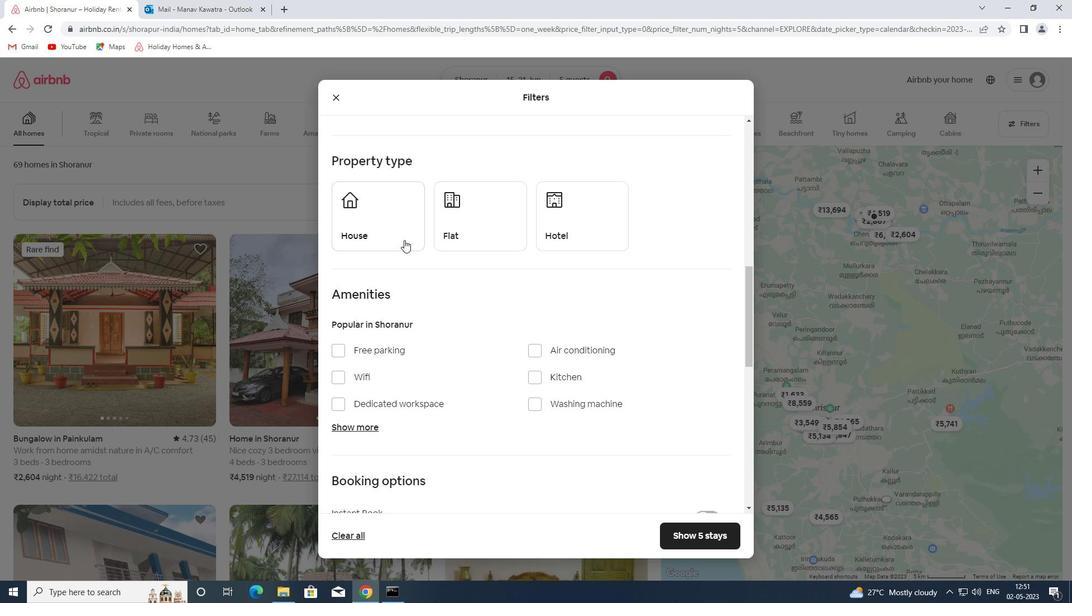 
Action: Mouse moved to (454, 239)
Screenshot: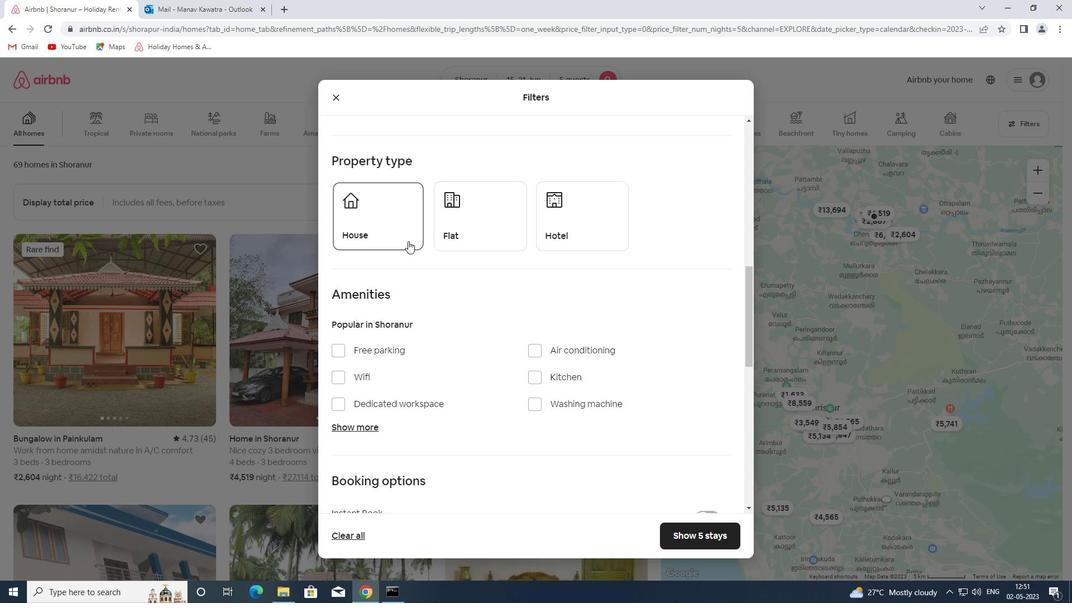 
Action: Mouse pressed left at (454, 239)
Screenshot: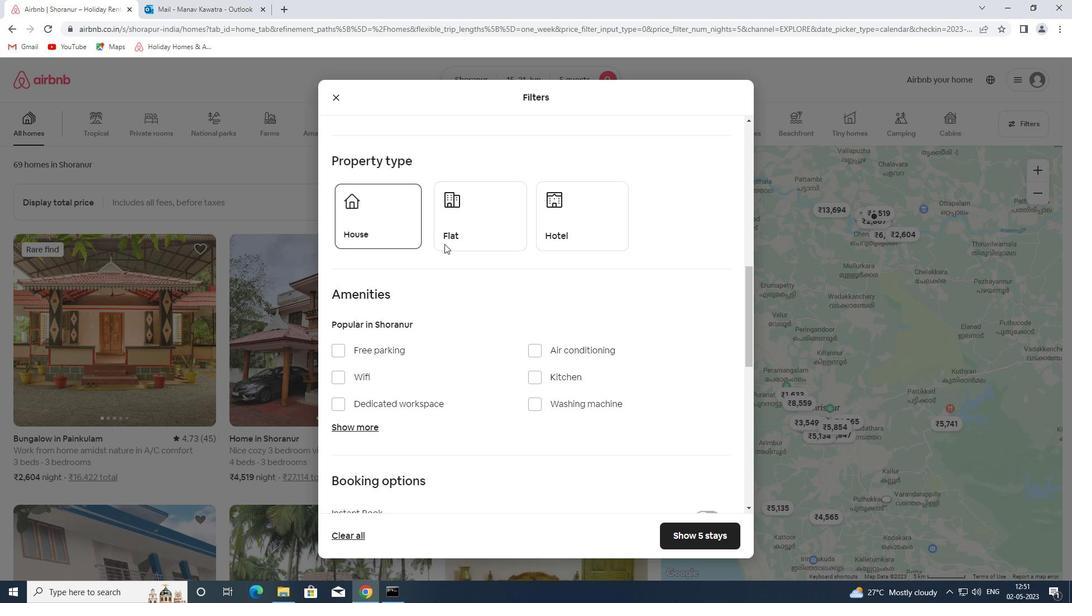
Action: Mouse moved to (540, 225)
Screenshot: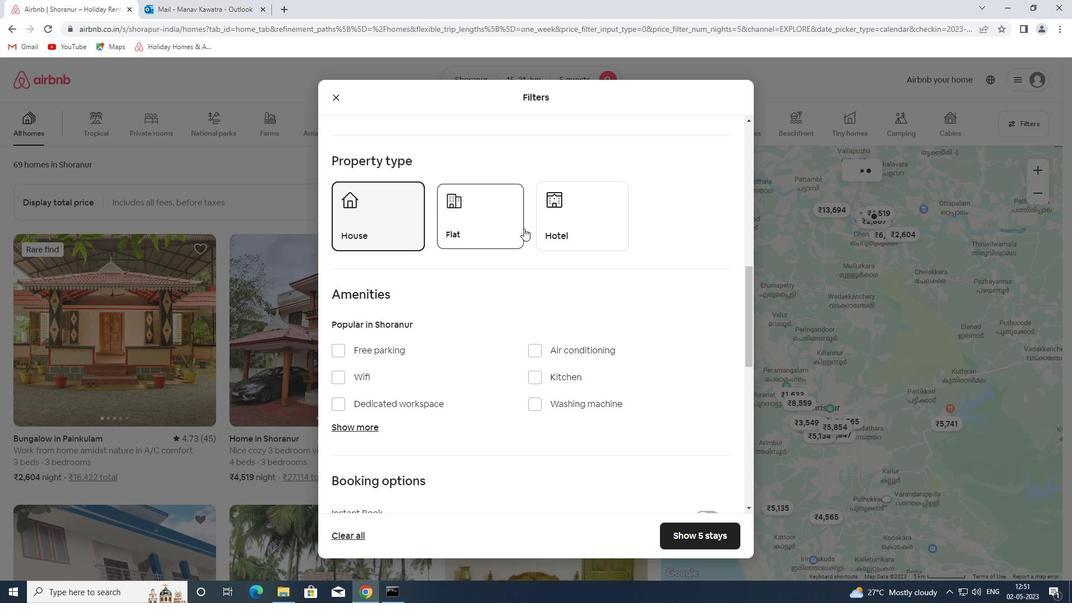 
Action: Mouse pressed left at (540, 225)
Screenshot: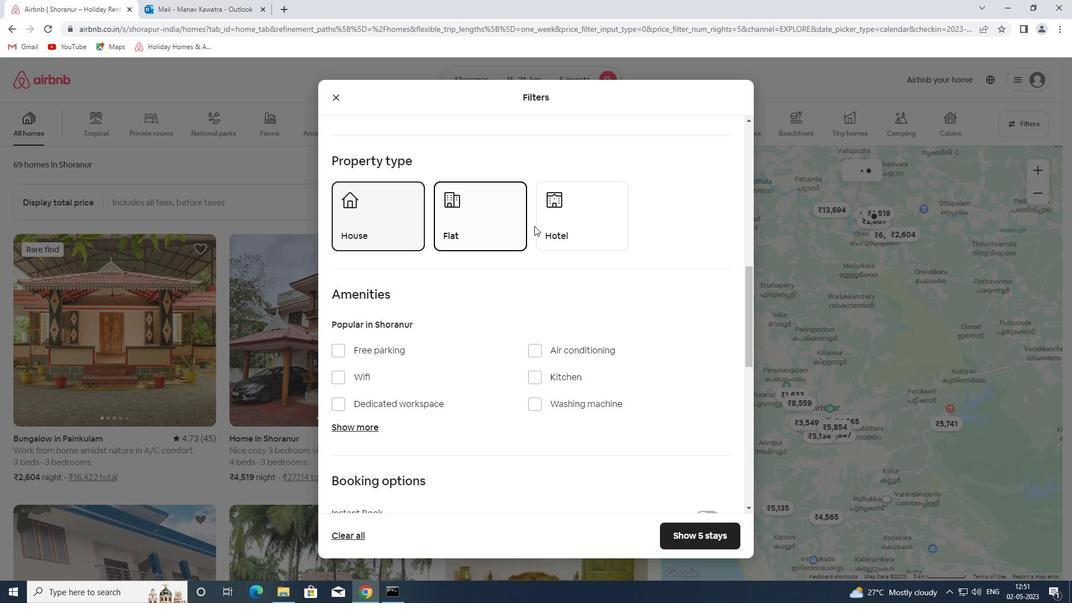 
Action: Mouse moved to (582, 231)
Screenshot: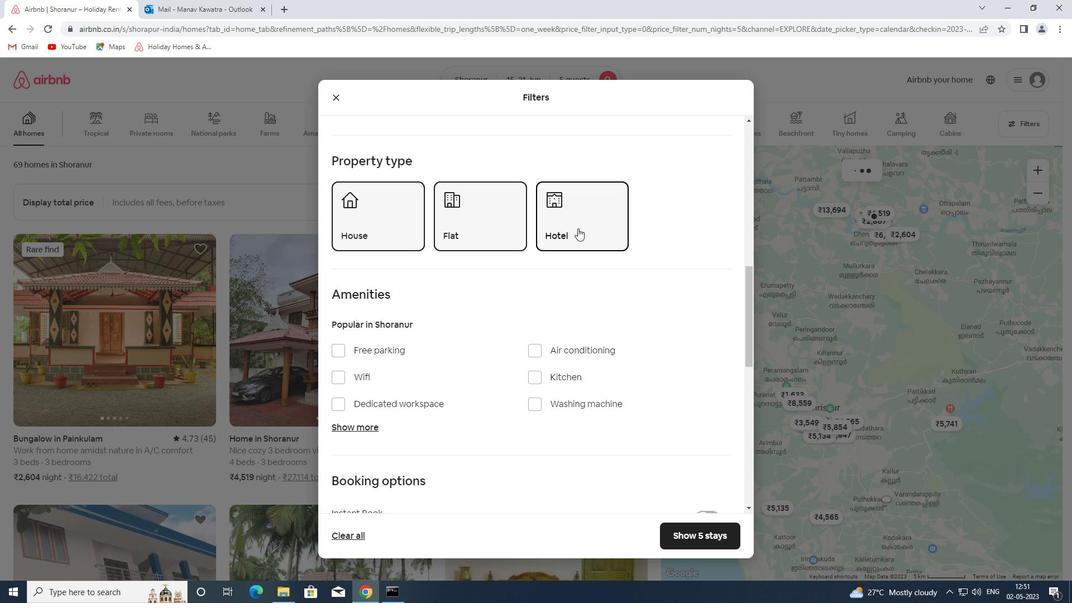 
Action: Mouse scrolled (582, 230) with delta (0, 0)
Screenshot: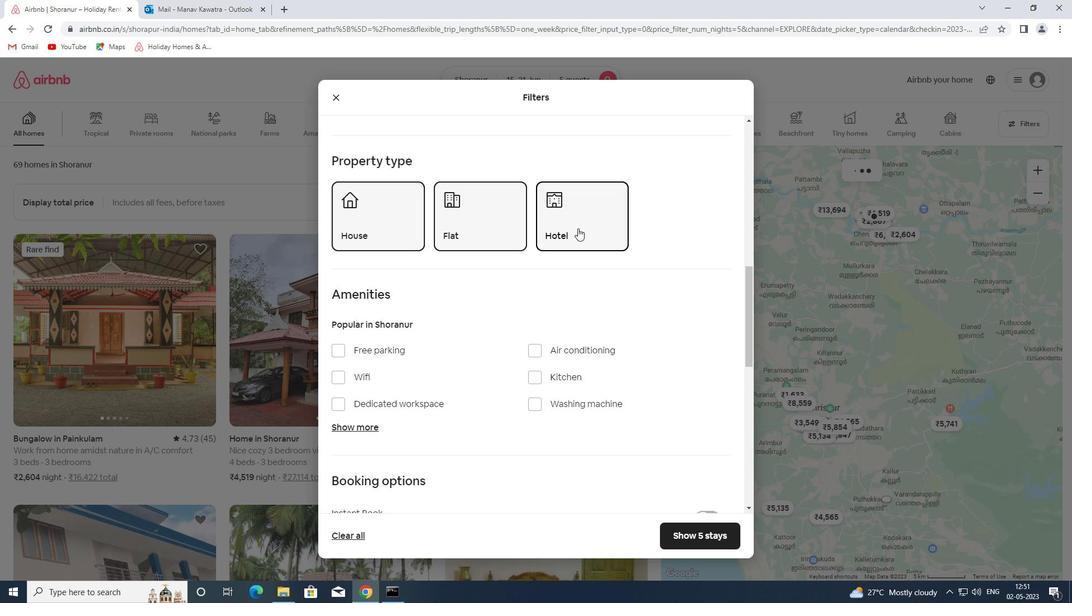 
Action: Mouse scrolled (582, 230) with delta (0, 0)
Screenshot: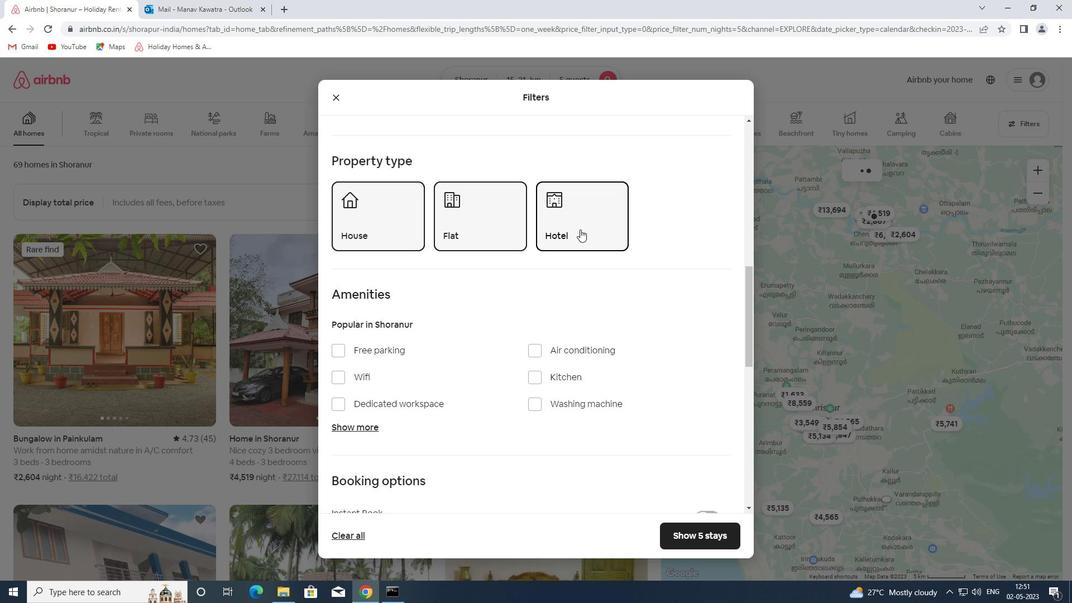 
Action: Mouse scrolled (582, 230) with delta (0, 0)
Screenshot: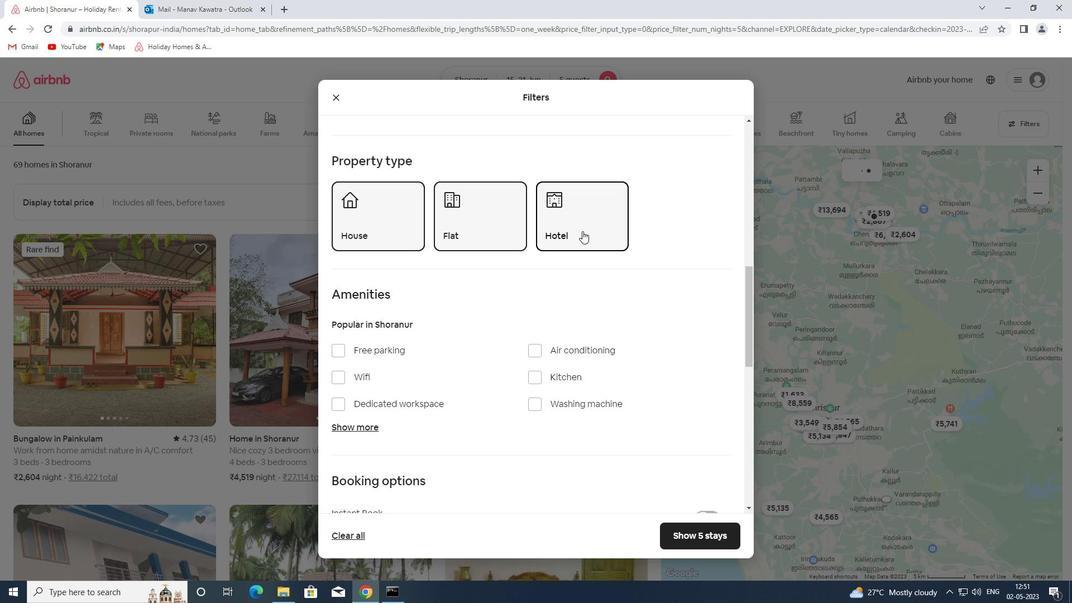 
Action: Mouse scrolled (582, 230) with delta (0, 0)
Screenshot: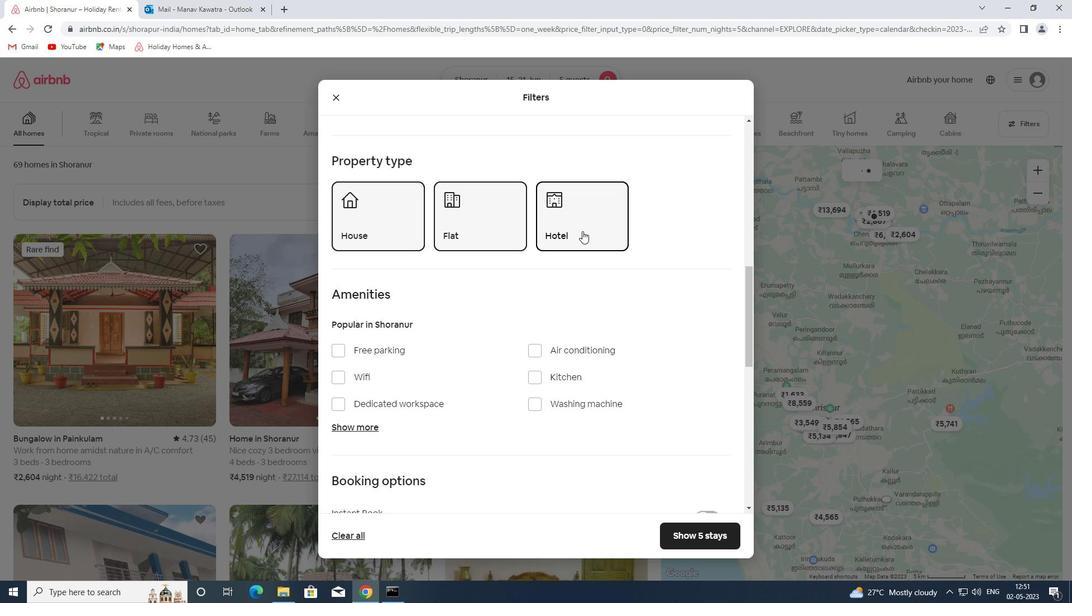 
Action: Mouse scrolled (582, 230) with delta (0, 0)
Screenshot: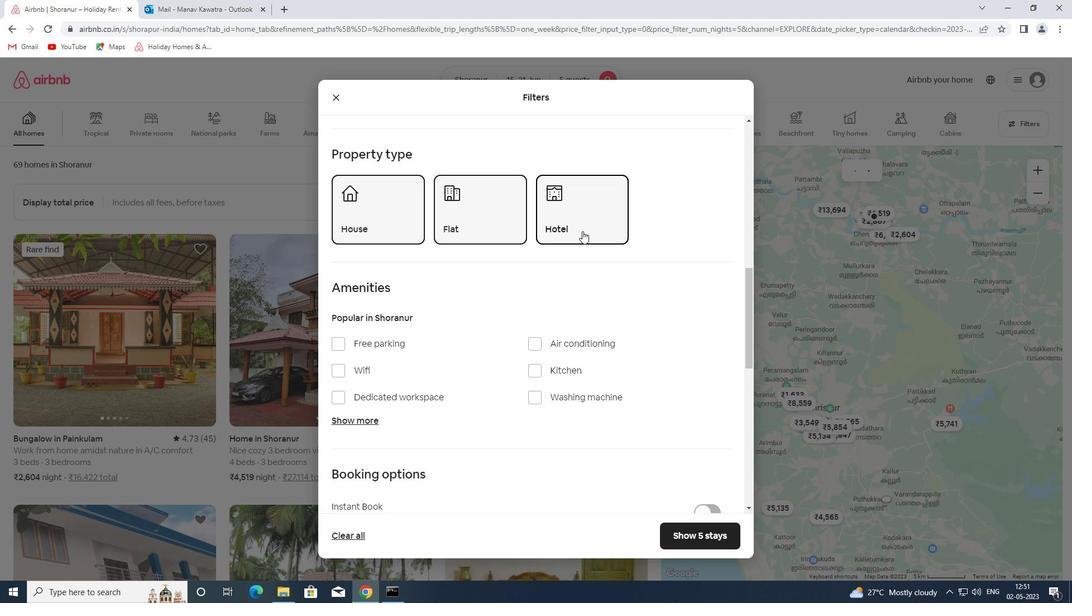 
Action: Mouse moved to (710, 275)
Screenshot: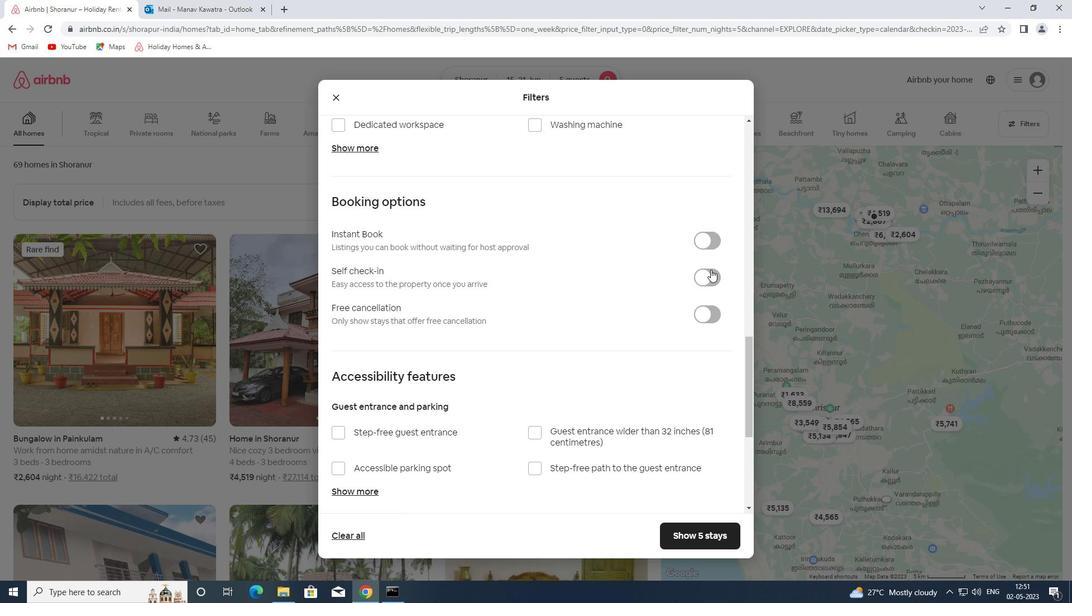 
Action: Mouse pressed left at (710, 275)
Screenshot: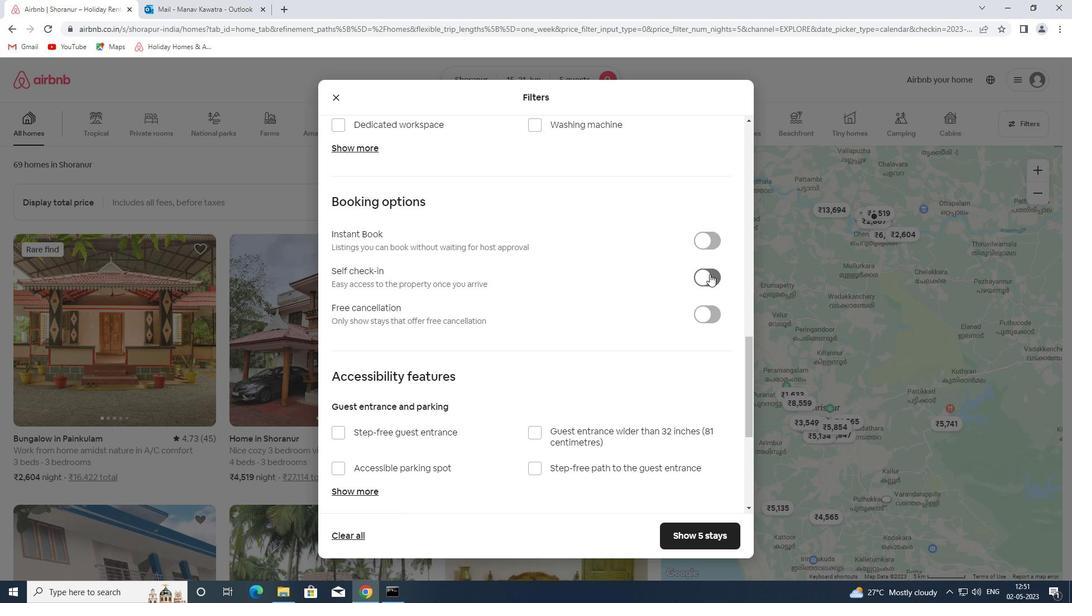 
Action: Mouse moved to (598, 309)
Screenshot: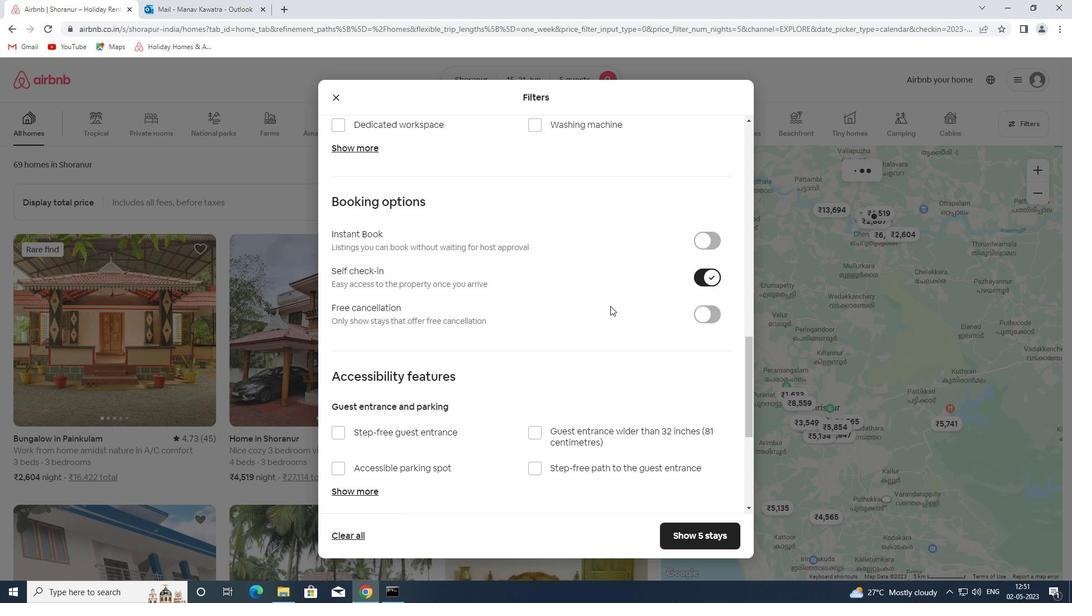 
Action: Mouse scrolled (598, 308) with delta (0, 0)
Screenshot: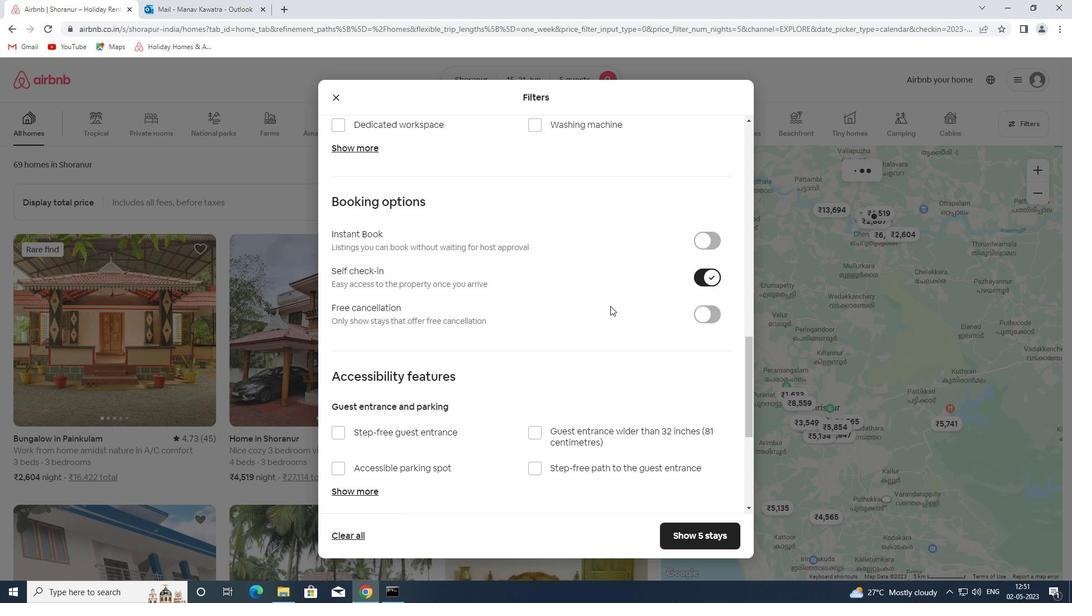 
Action: Mouse moved to (596, 309)
Screenshot: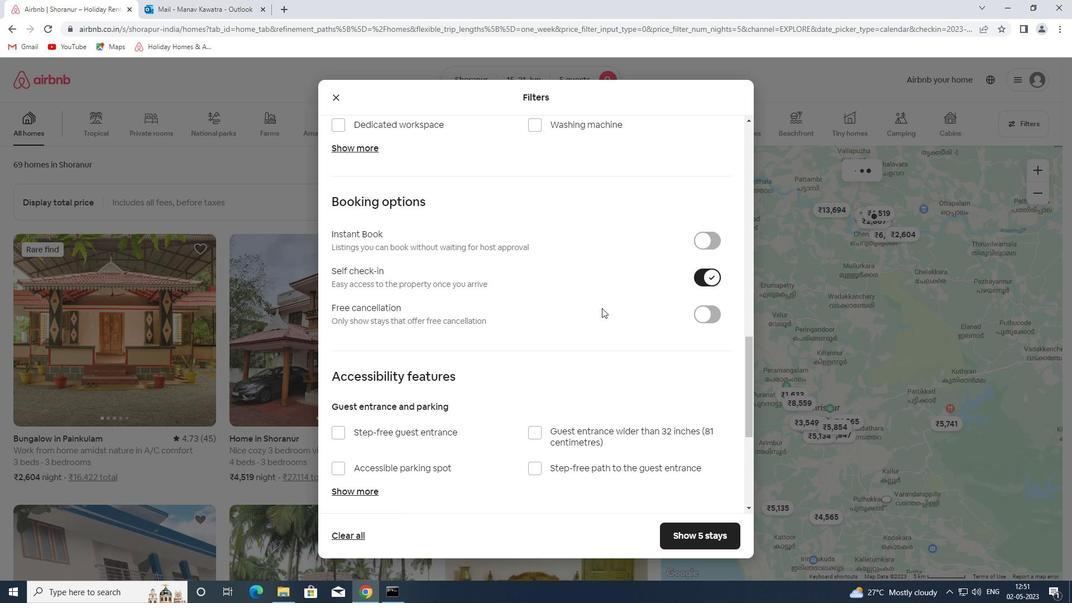 
Action: Mouse scrolled (596, 308) with delta (0, 0)
Screenshot: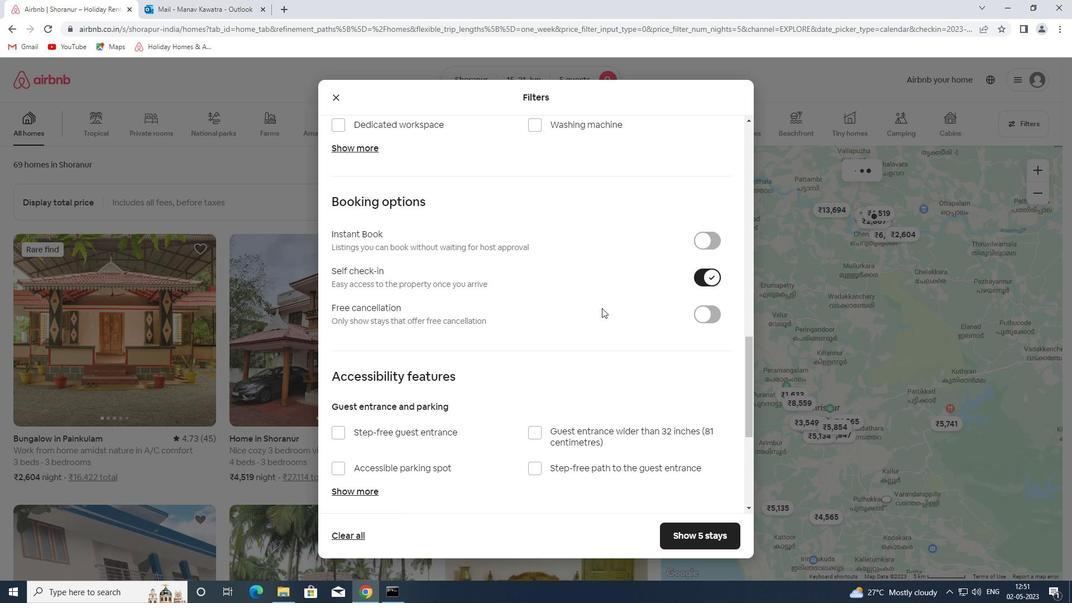 
Action: Mouse moved to (594, 310)
Screenshot: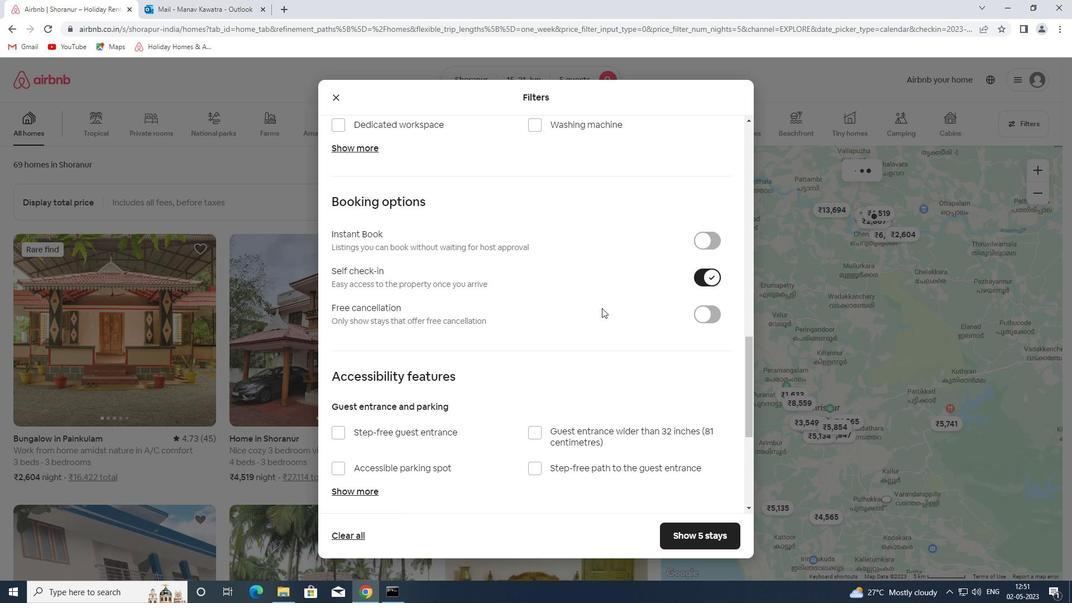 
Action: Mouse scrolled (594, 310) with delta (0, 0)
Screenshot: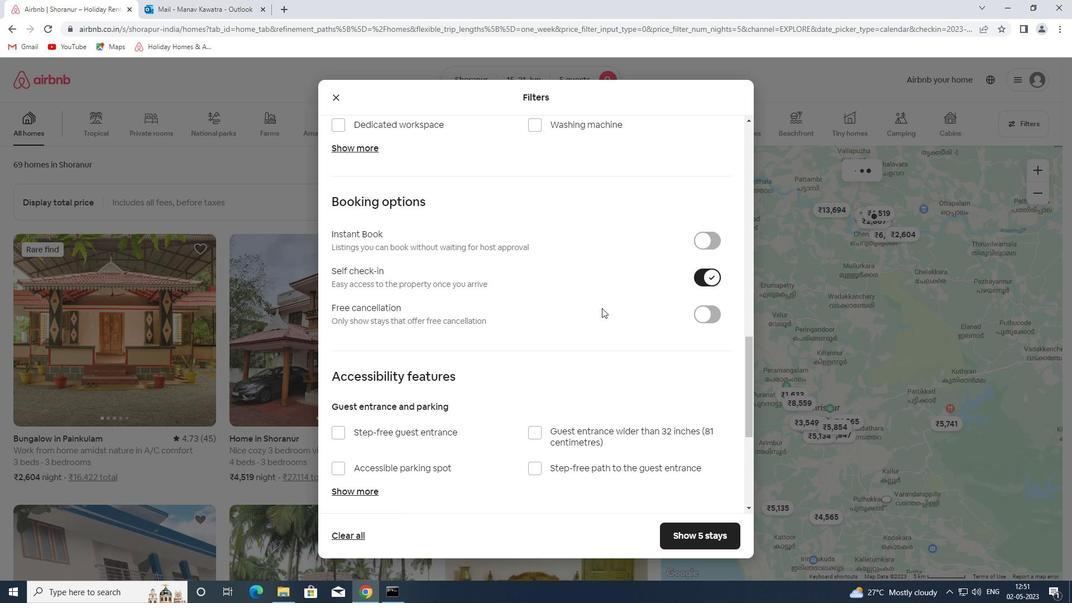
Action: Mouse moved to (594, 310)
Screenshot: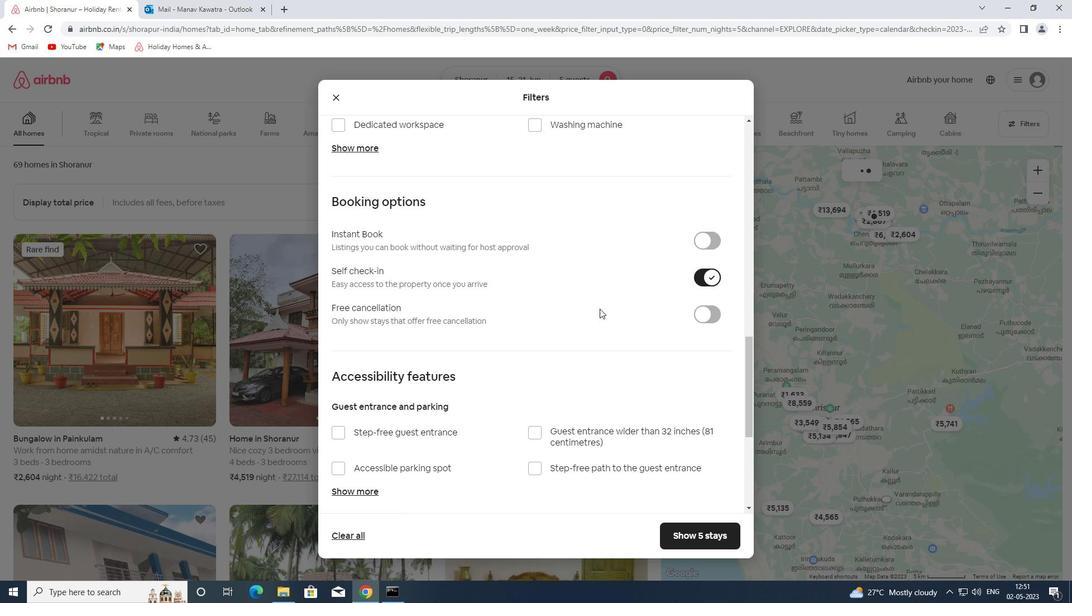 
Action: Mouse scrolled (594, 310) with delta (0, 0)
Screenshot: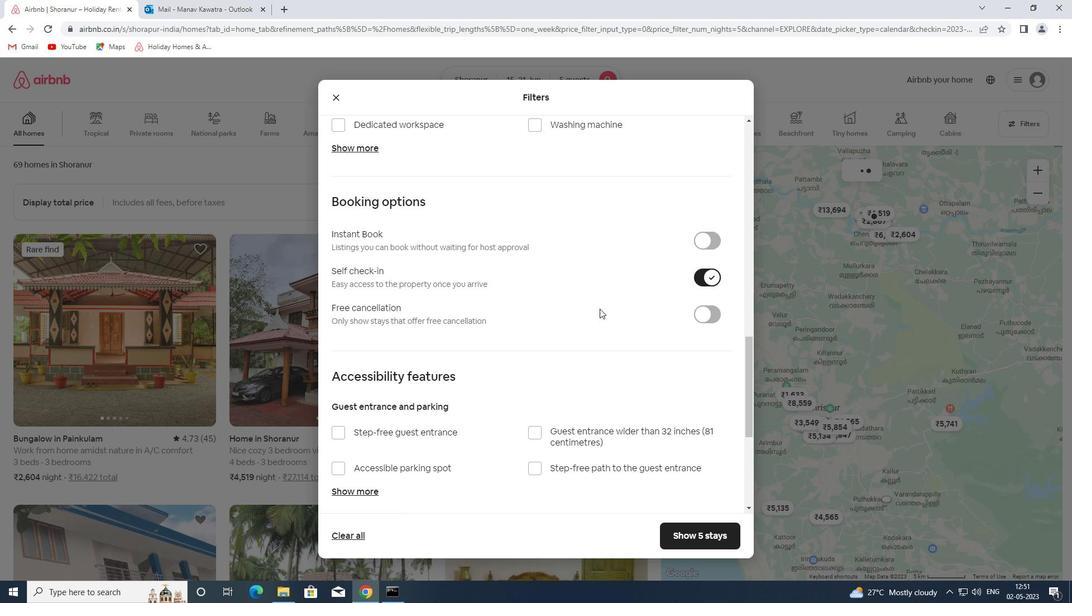 
Action: Mouse moved to (594, 311)
Screenshot: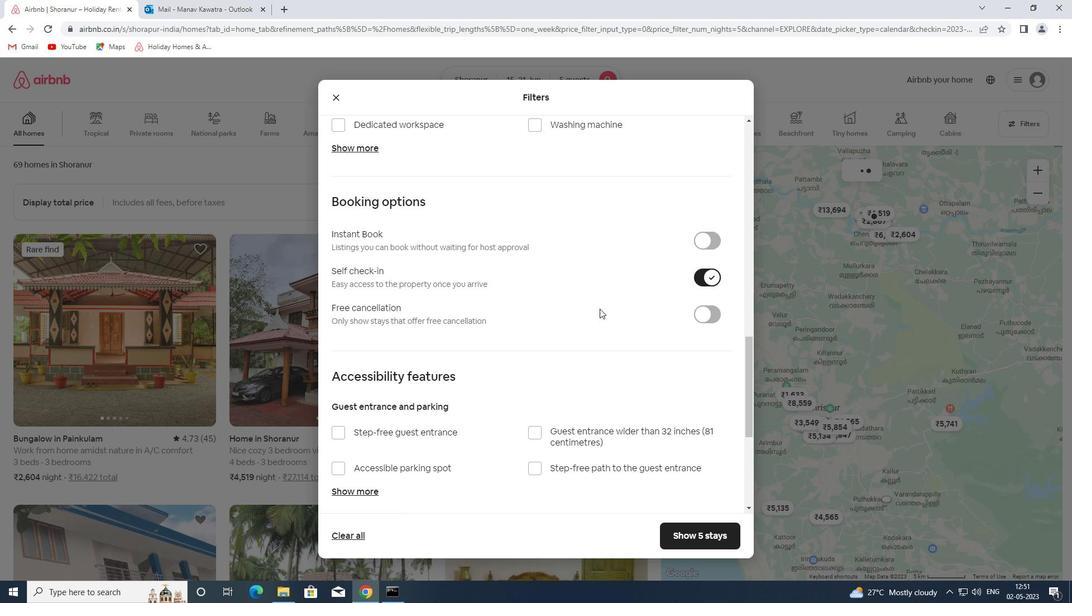 
Action: Mouse scrolled (594, 310) with delta (0, 0)
Screenshot: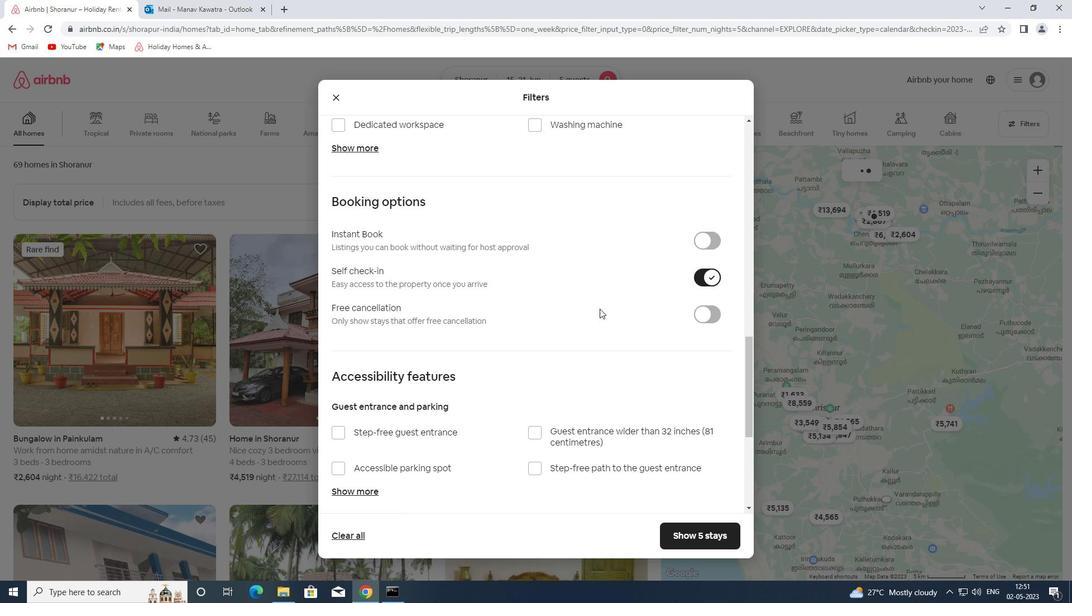 
Action: Mouse scrolled (594, 310) with delta (0, 0)
Screenshot: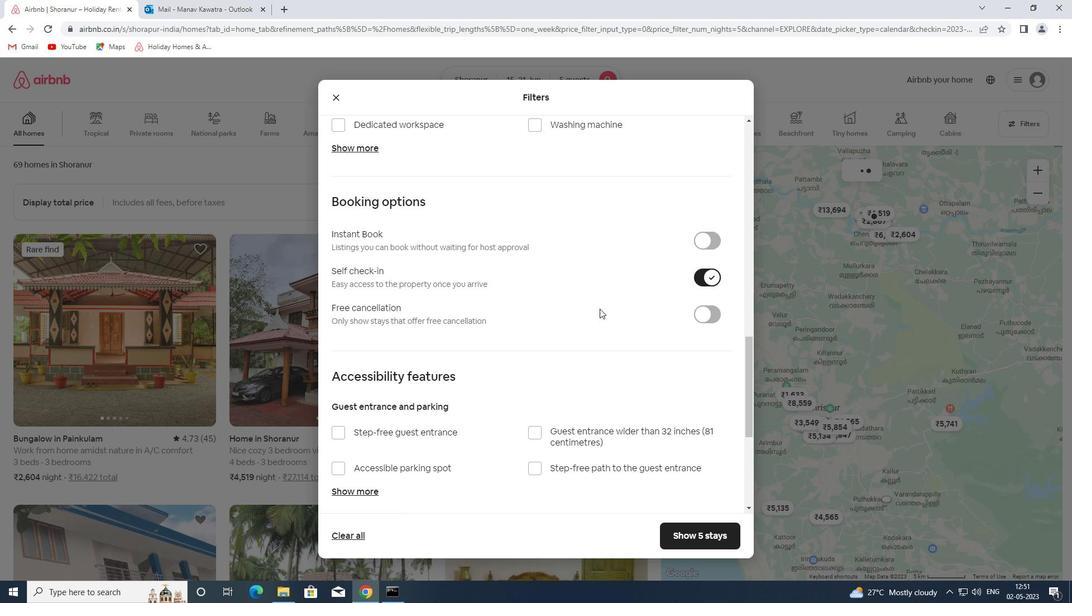 
Action: Mouse moved to (351, 434)
Screenshot: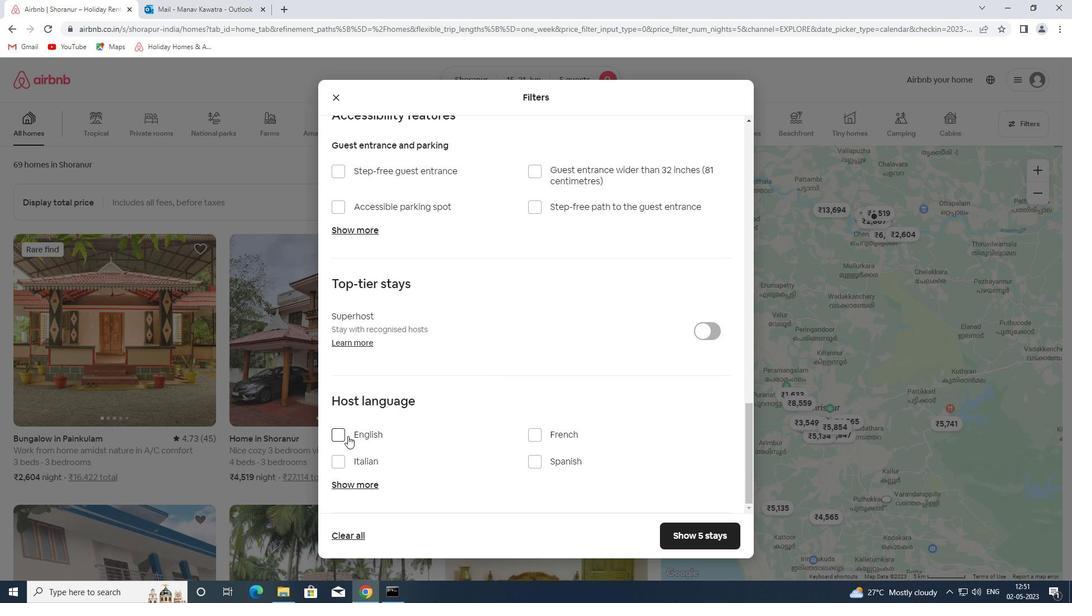 
Action: Mouse pressed left at (351, 434)
Screenshot: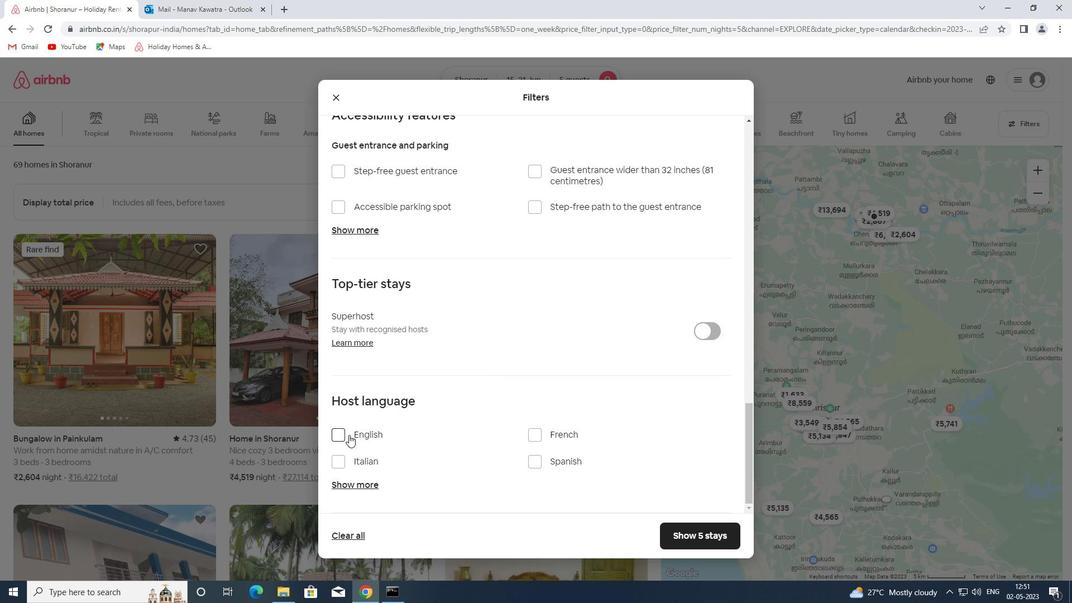
Action: Mouse moved to (518, 432)
Screenshot: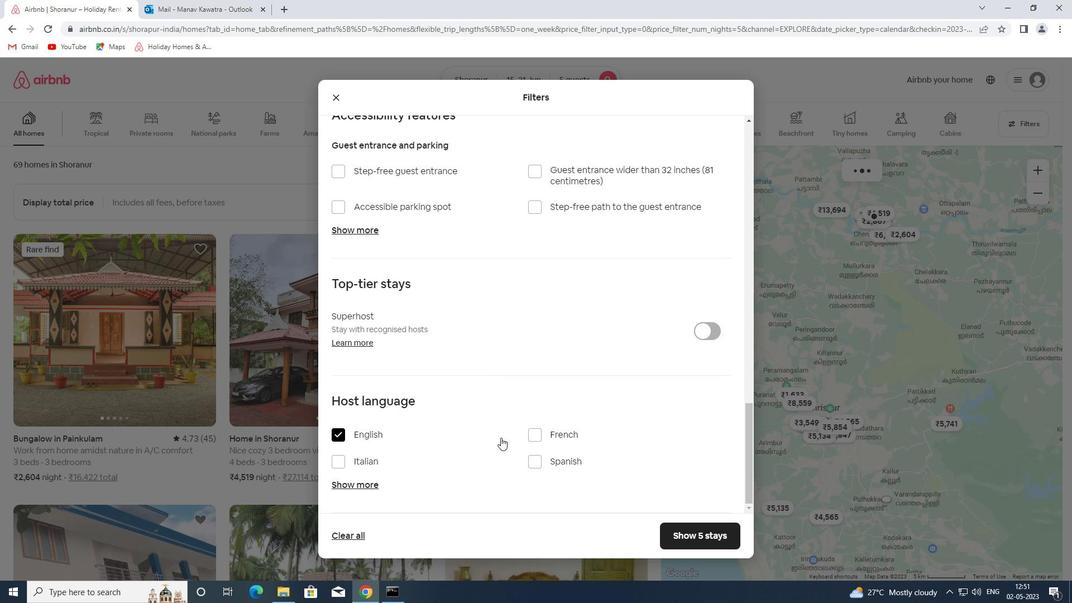 
Action: Mouse scrolled (518, 432) with delta (0, 0)
Screenshot: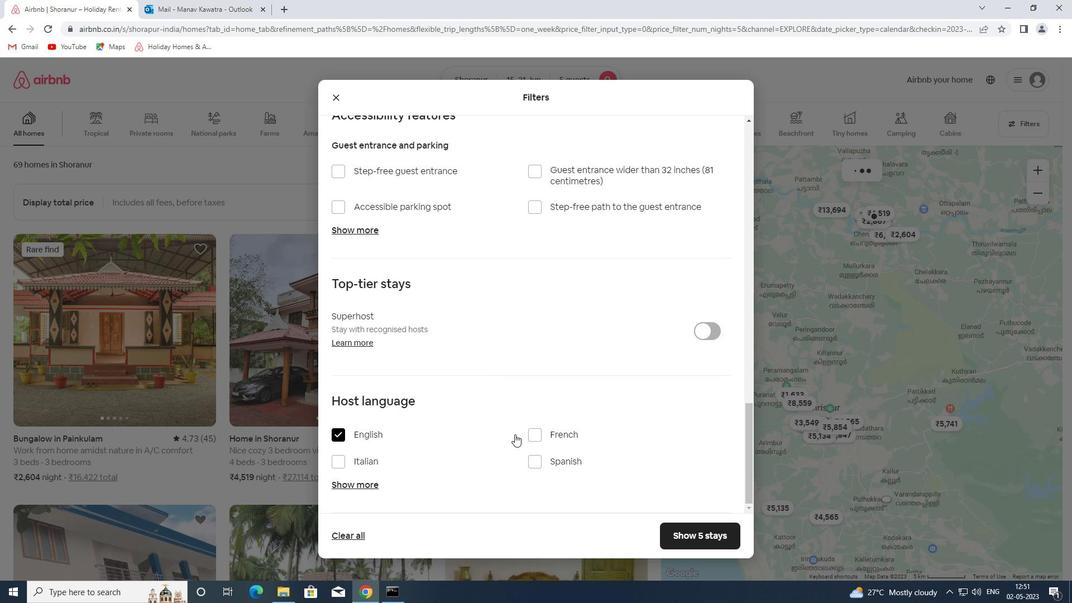 
Action: Mouse moved to (520, 432)
Screenshot: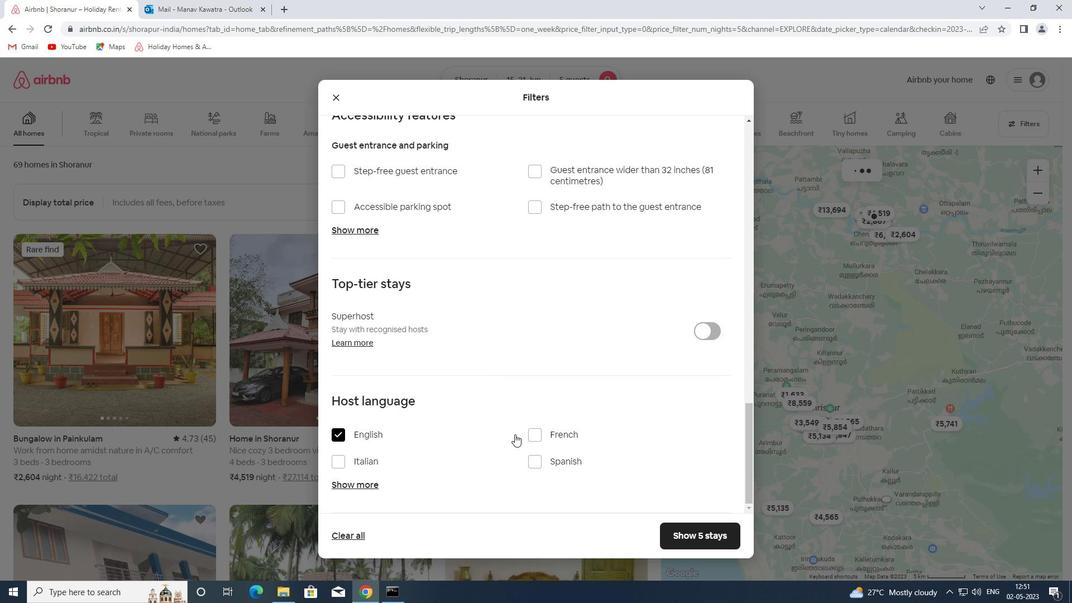 
Action: Mouse scrolled (520, 432) with delta (0, 0)
Screenshot: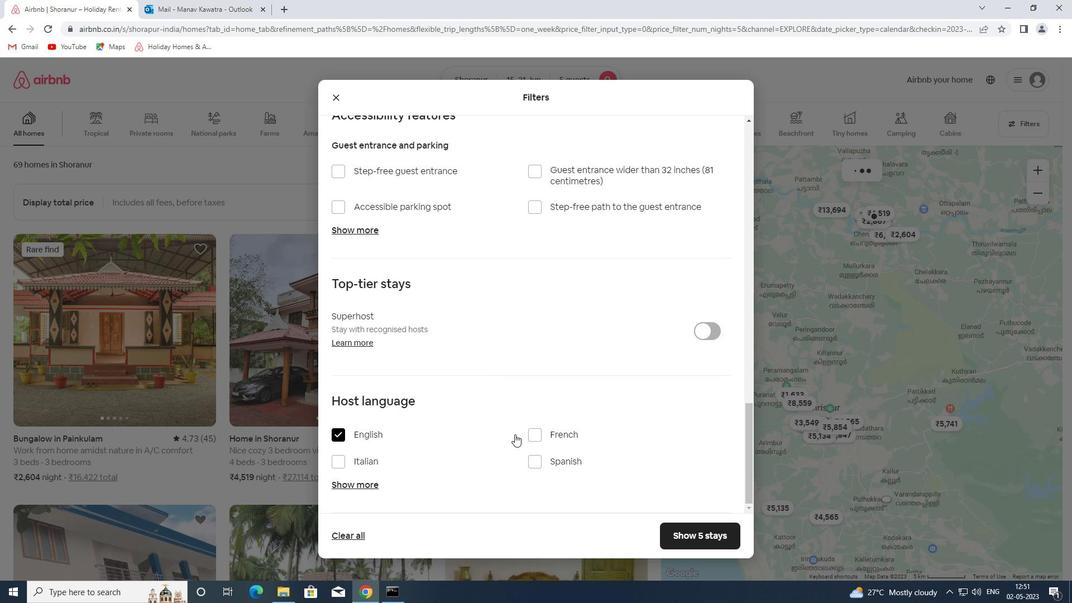 
Action: Mouse moved to (521, 431)
Screenshot: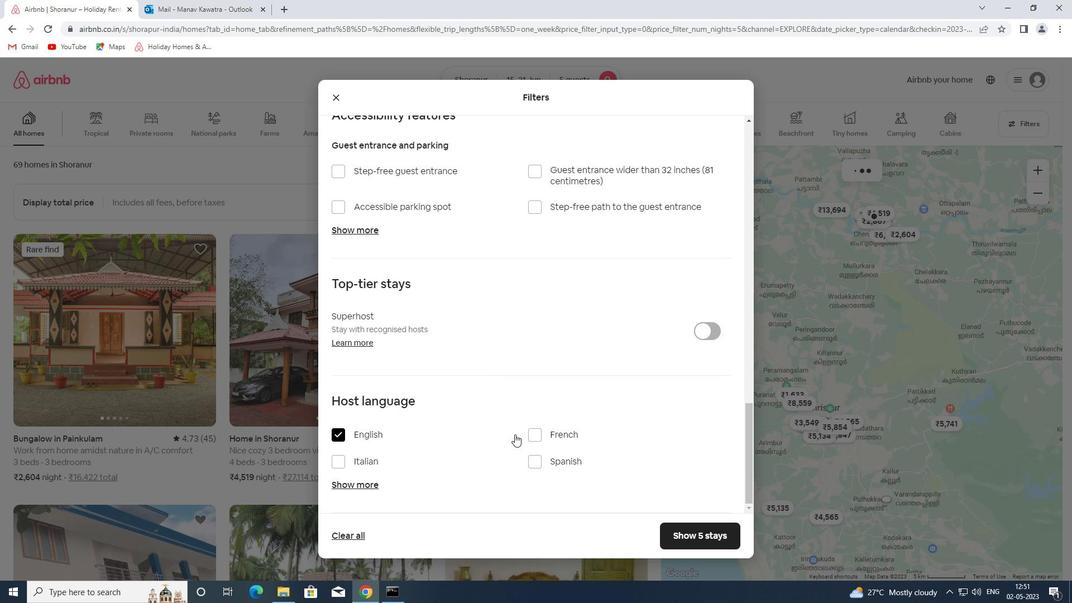 
Action: Mouse scrolled (521, 431) with delta (0, 0)
Screenshot: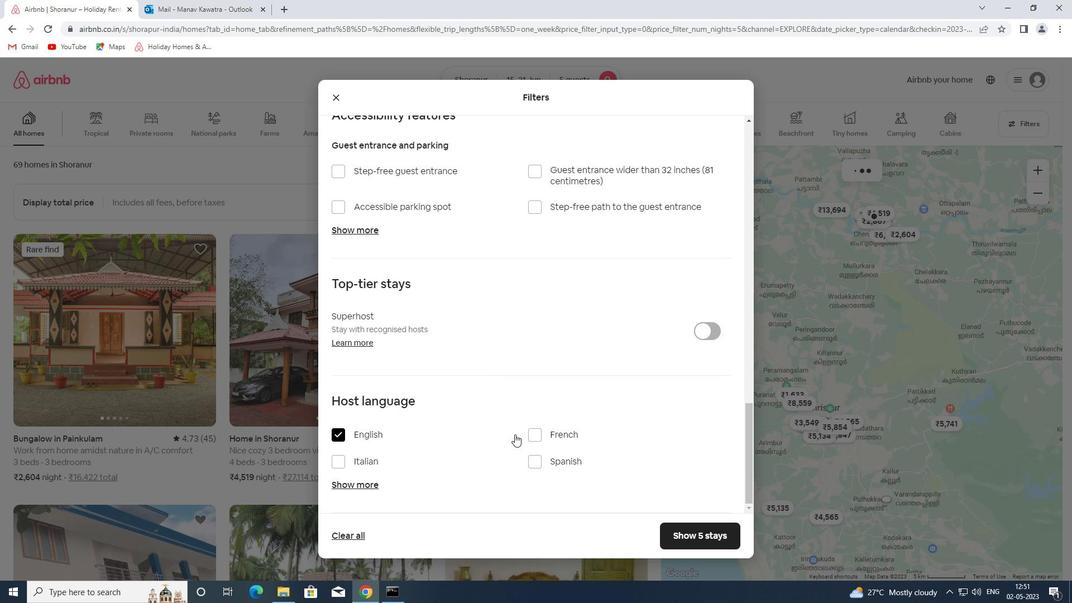 
Action: Mouse moved to (522, 429)
Screenshot: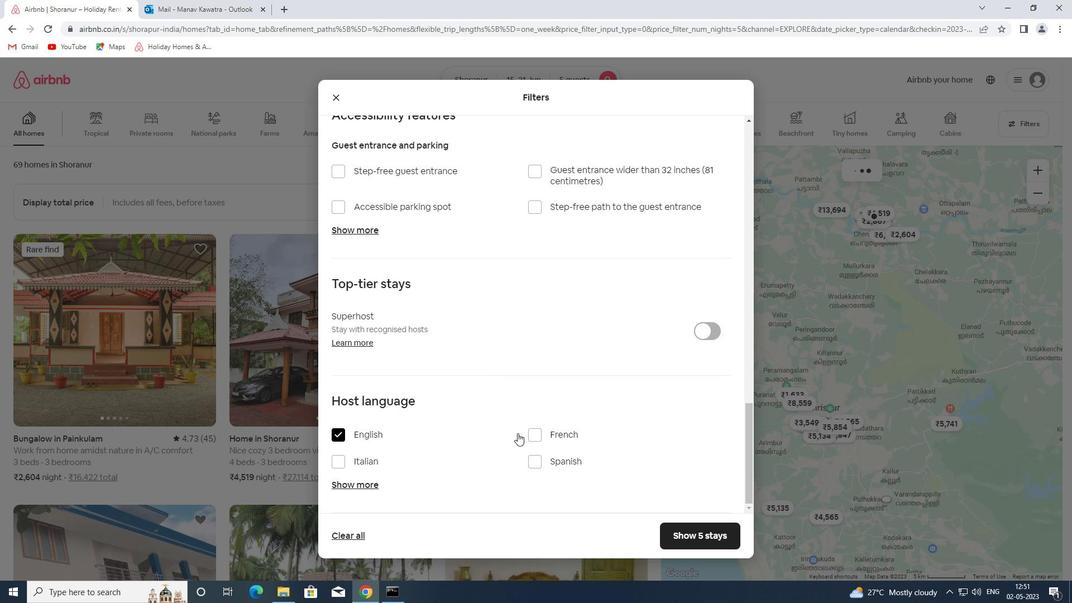 
Action: Mouse scrolled (522, 429) with delta (0, 0)
Screenshot: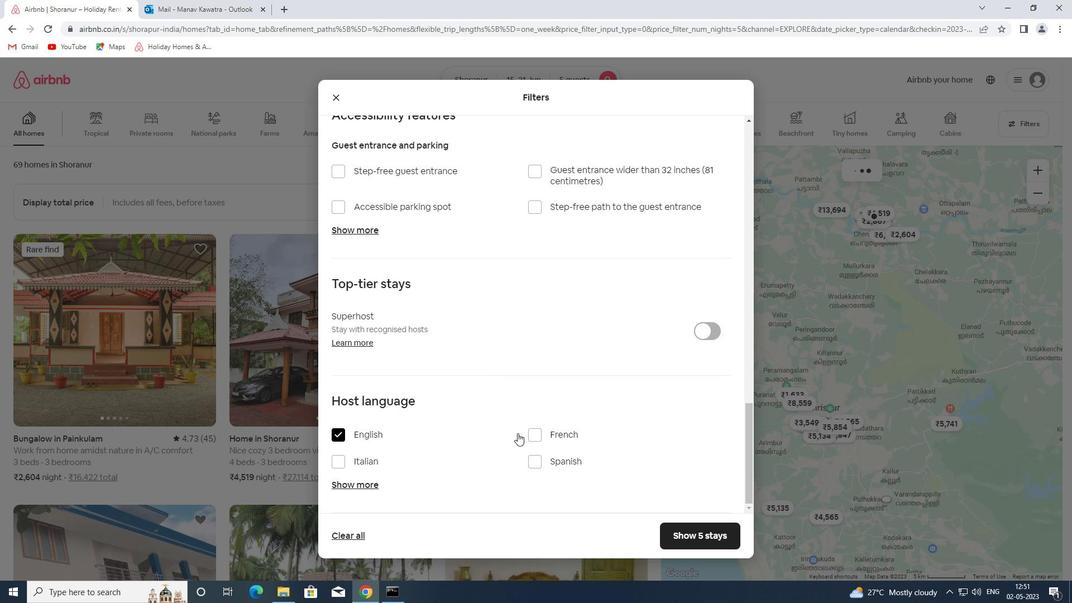 
Action: Mouse moved to (525, 425)
Screenshot: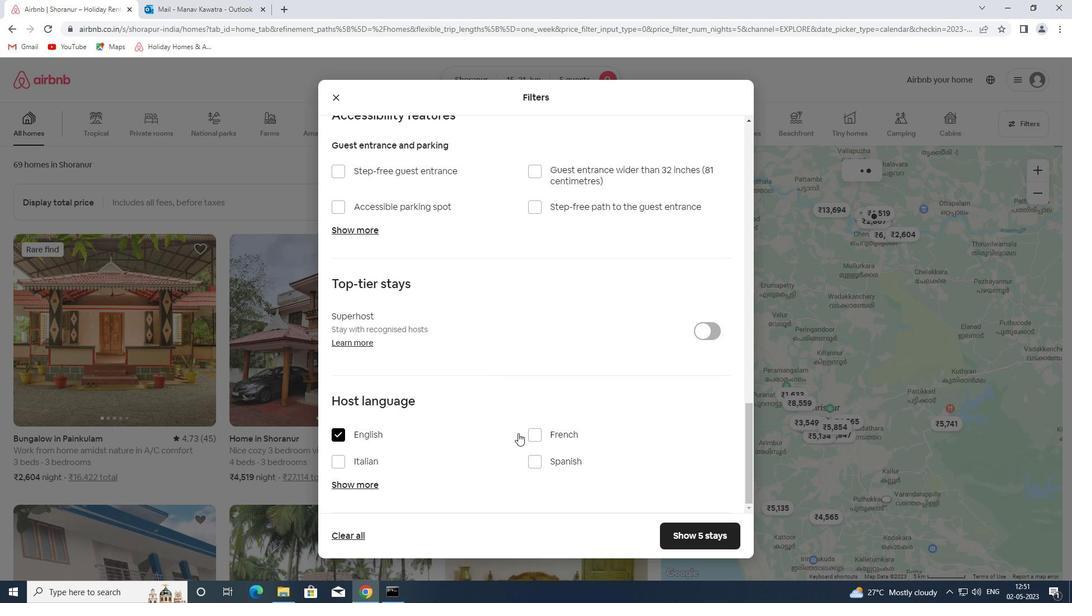 
Action: Mouse scrolled (525, 424) with delta (0, 0)
Screenshot: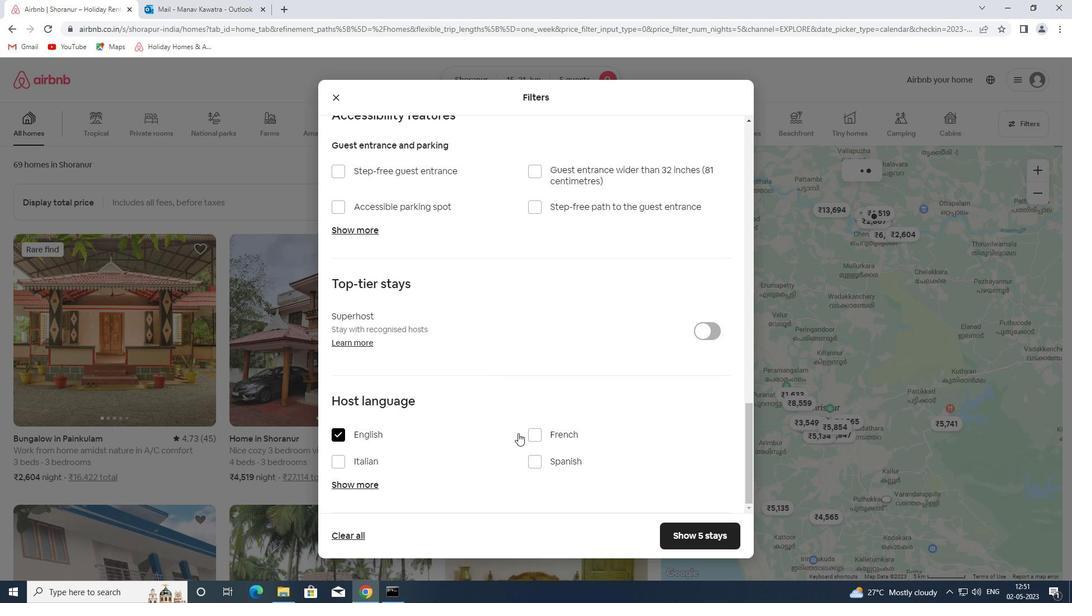 
Action: Mouse moved to (685, 533)
Screenshot: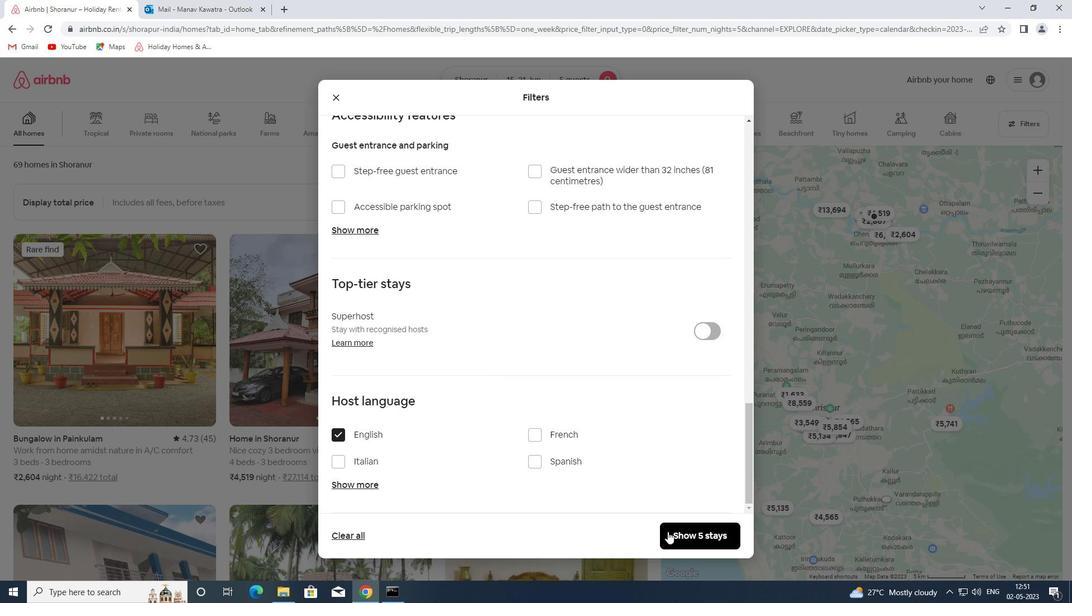 
Action: Mouse pressed left at (685, 533)
Screenshot: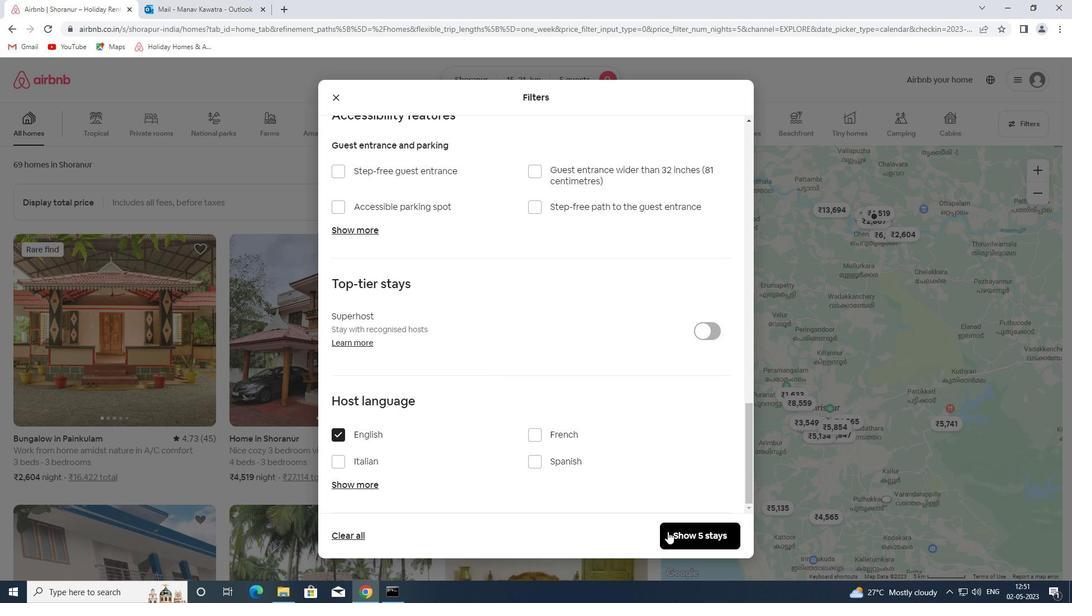 
Action: Mouse moved to (686, 533)
Screenshot: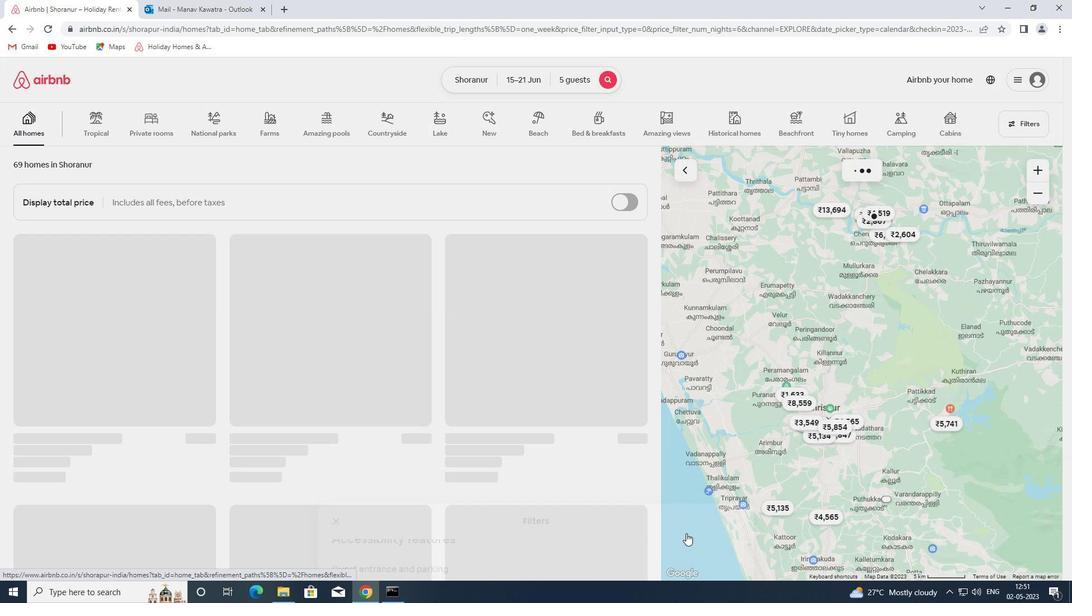 
Action: Key pressed <Key.f8>
Screenshot: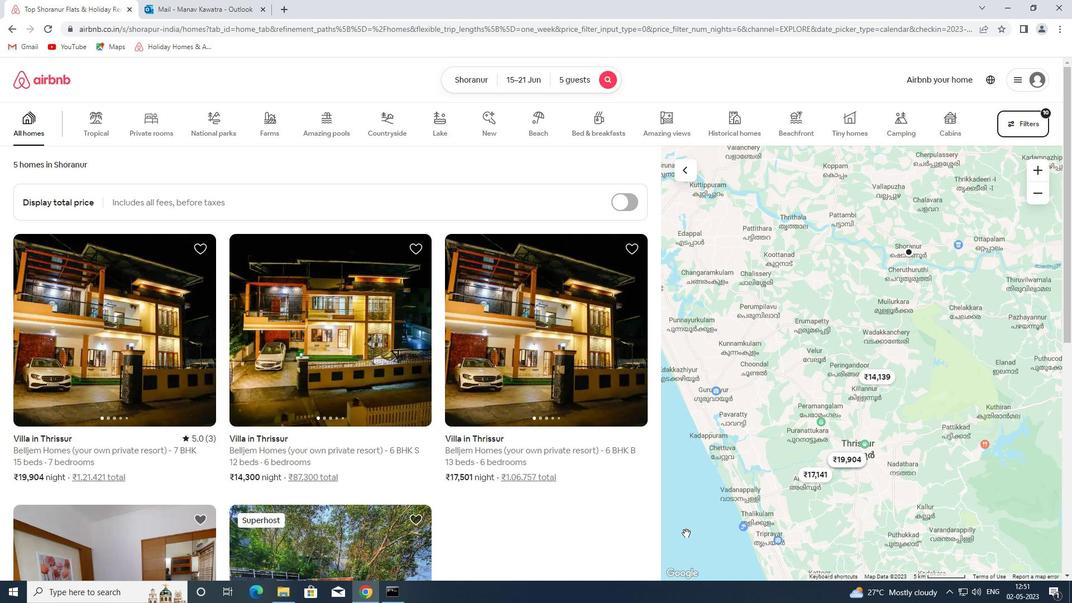 
